Task: Reply to email with the signature Benjamin Adams with the subject Reminder for a promotion from softage.10@softage.net with the message I would like to request a status update on the pending tasks. with BCC to softage.1@softage.net with an attached document Newsletter.docx
Action: Mouse moved to (1003, 409)
Screenshot: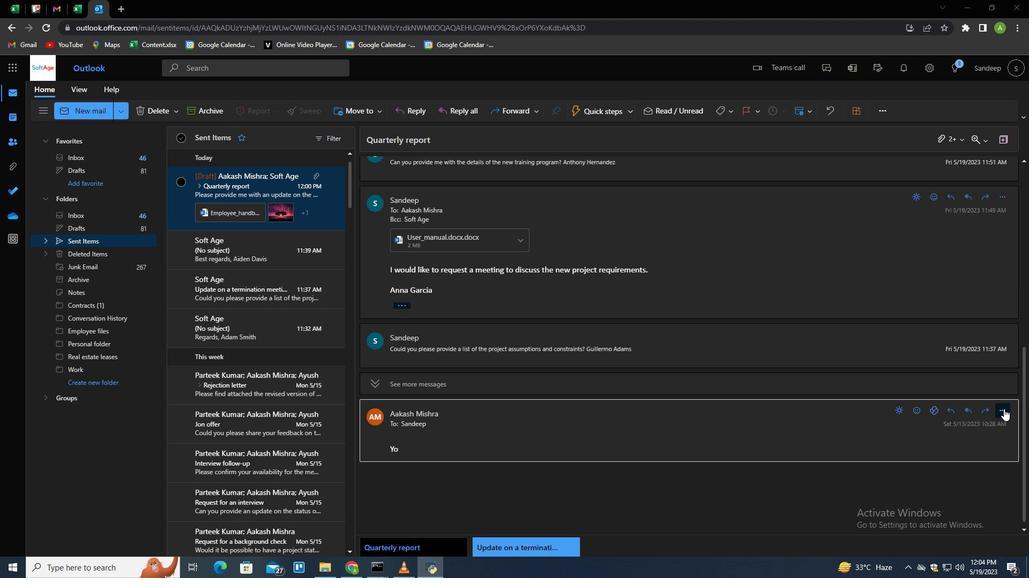
Action: Mouse pressed left at (1003, 409)
Screenshot: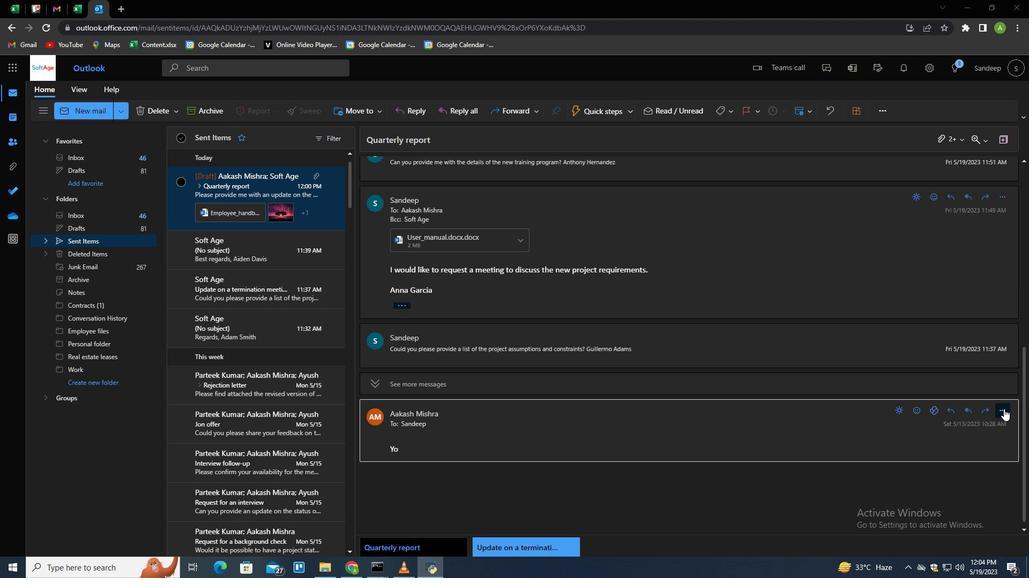 
Action: Mouse moved to (915, 216)
Screenshot: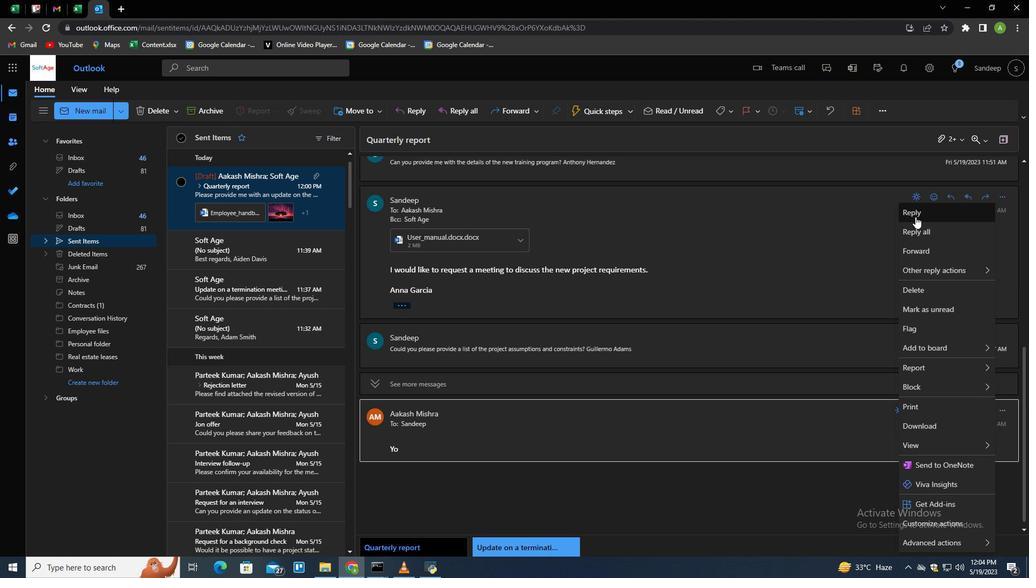 
Action: Mouse pressed left at (915, 216)
Screenshot: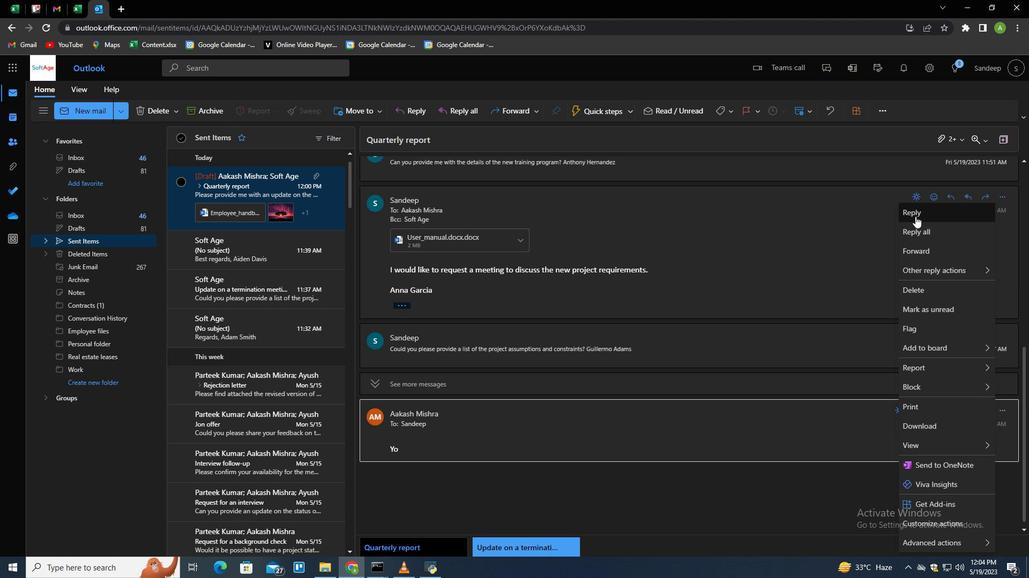 
Action: Mouse moved to (619, 389)
Screenshot: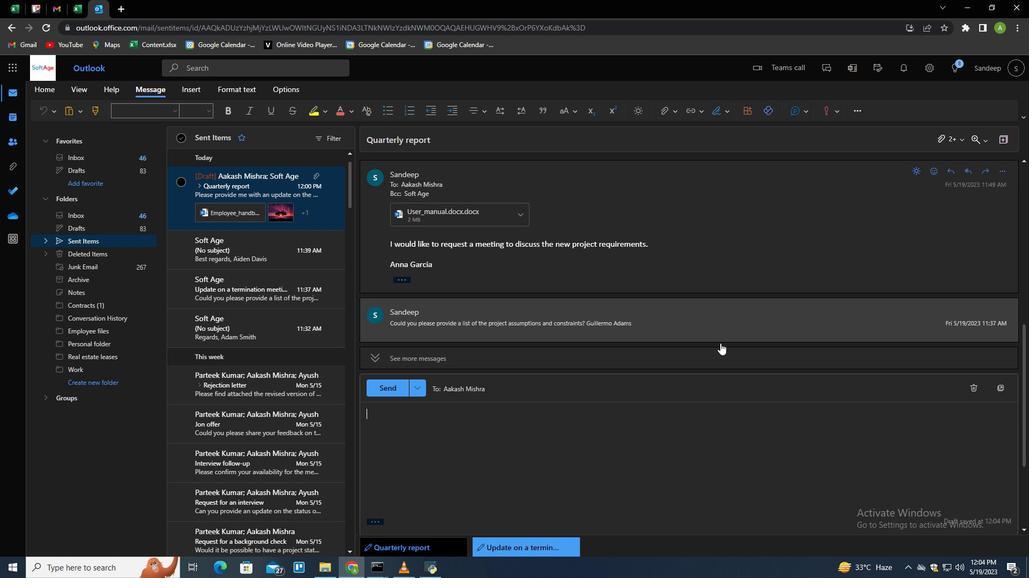 
Action: Mouse scrolled (619, 389) with delta (0, 0)
Screenshot: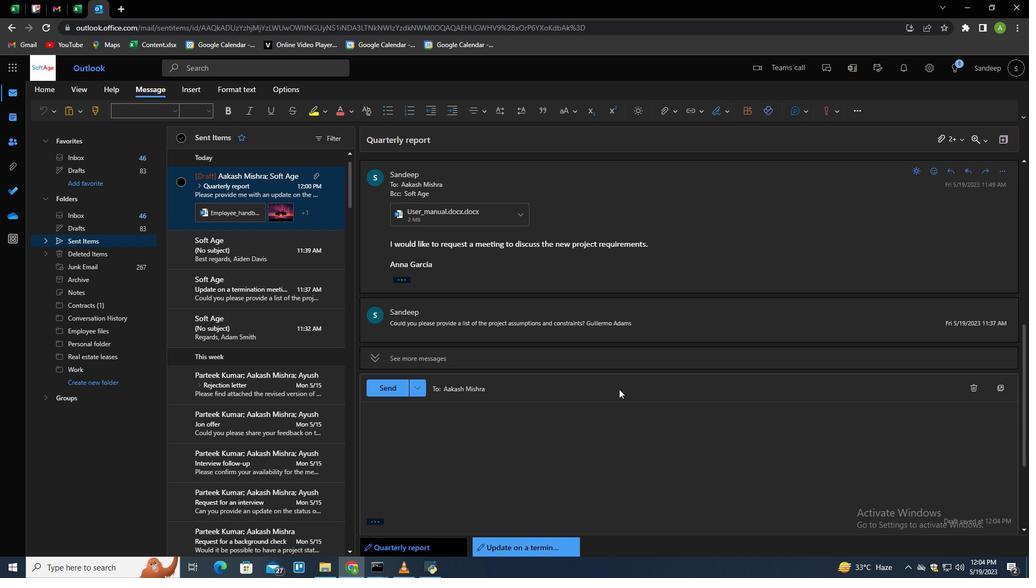 
Action: Mouse scrolled (619, 389) with delta (0, 0)
Screenshot: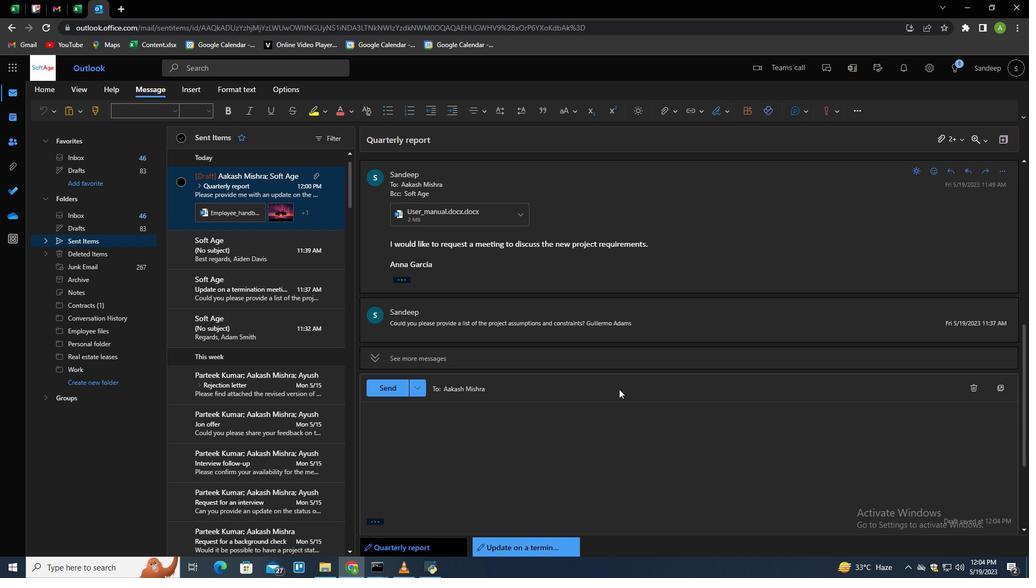 
Action: Mouse scrolled (619, 389) with delta (0, 0)
Screenshot: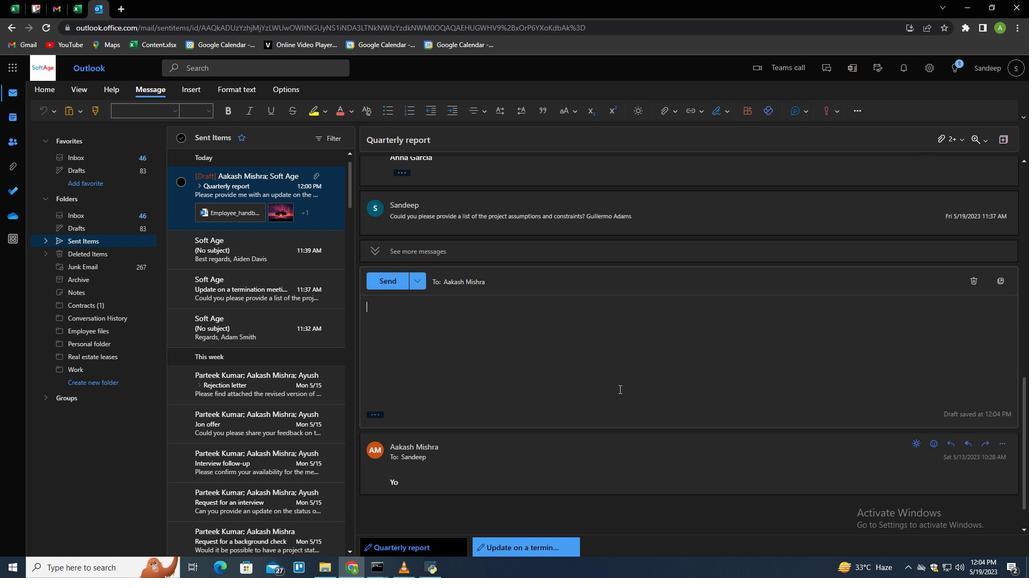 
Action: Mouse scrolled (619, 389) with delta (0, 0)
Screenshot: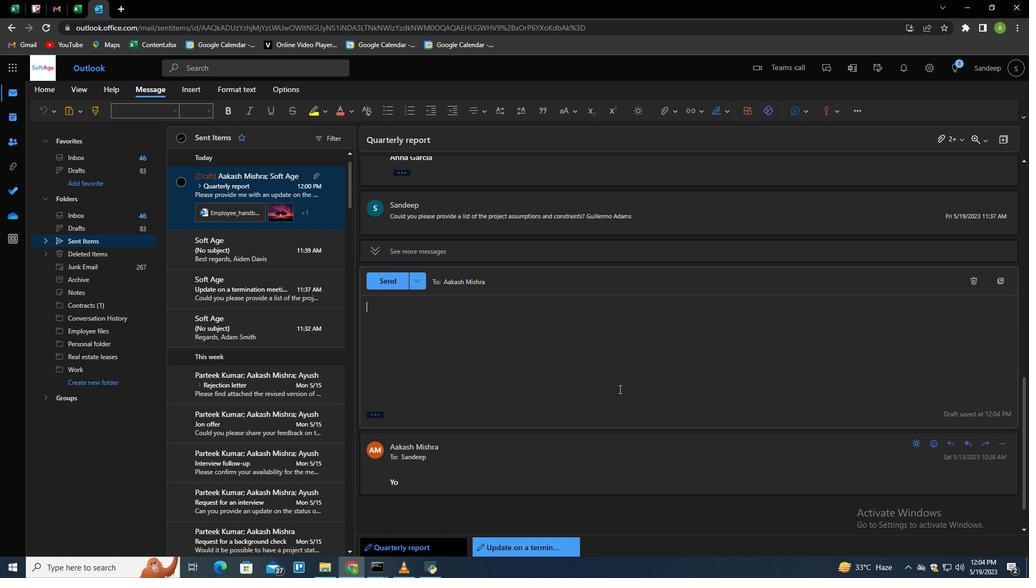 
Action: Mouse moved to (375, 382)
Screenshot: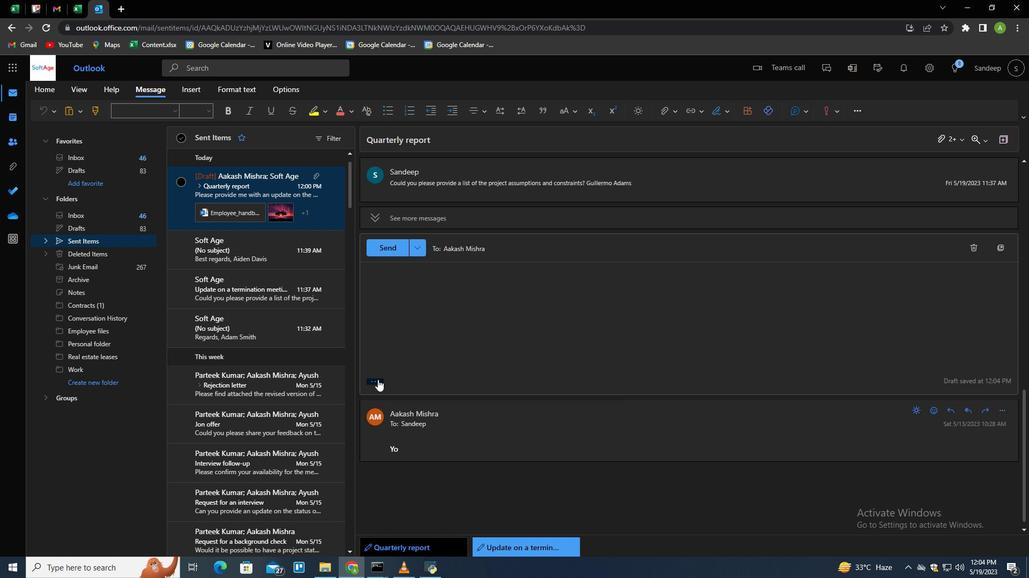 
Action: Mouse pressed left at (375, 382)
Screenshot: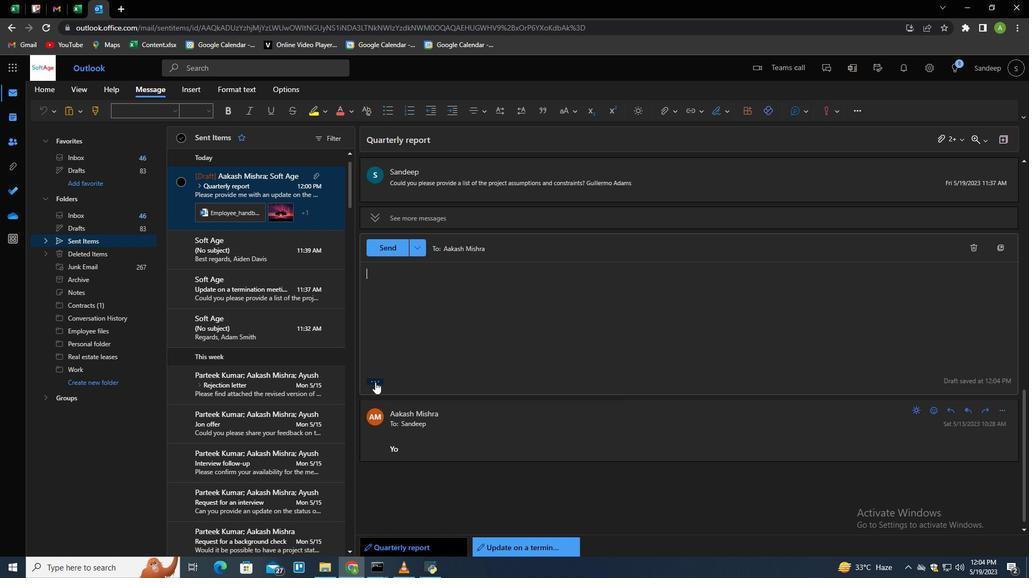 
Action: Mouse moved to (724, 115)
Screenshot: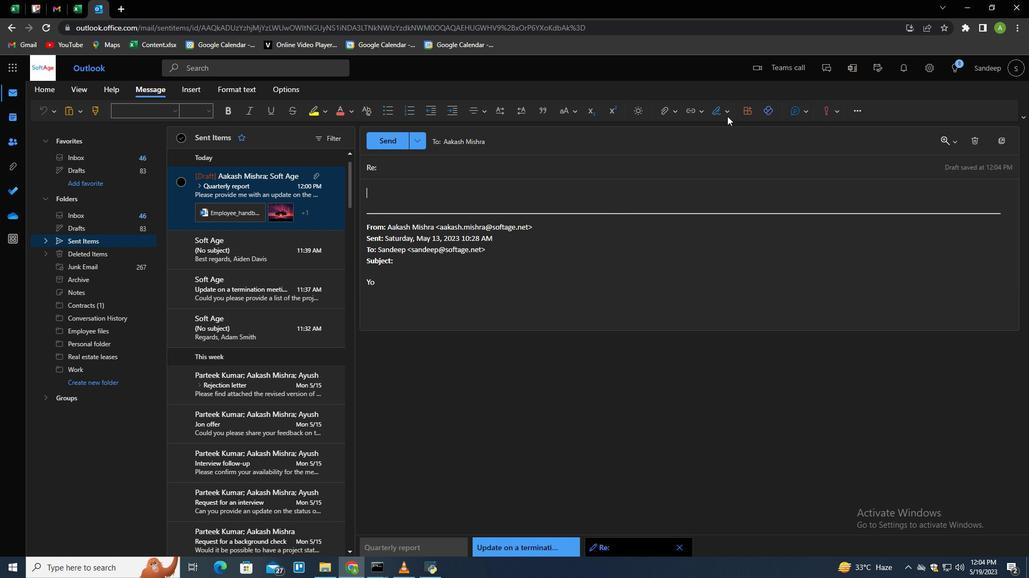 
Action: Mouse pressed left at (724, 115)
Screenshot: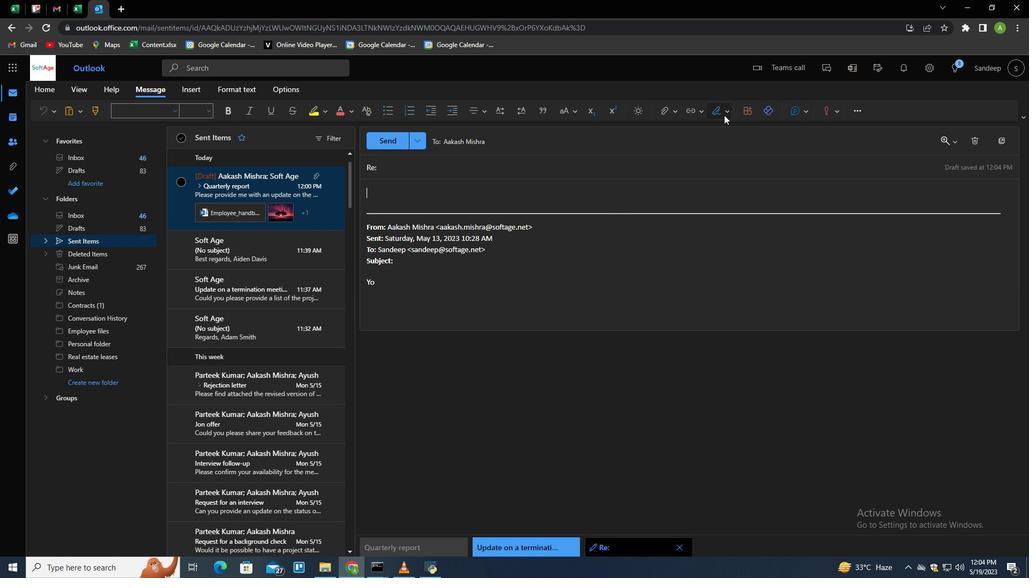 
Action: Mouse moved to (710, 149)
Screenshot: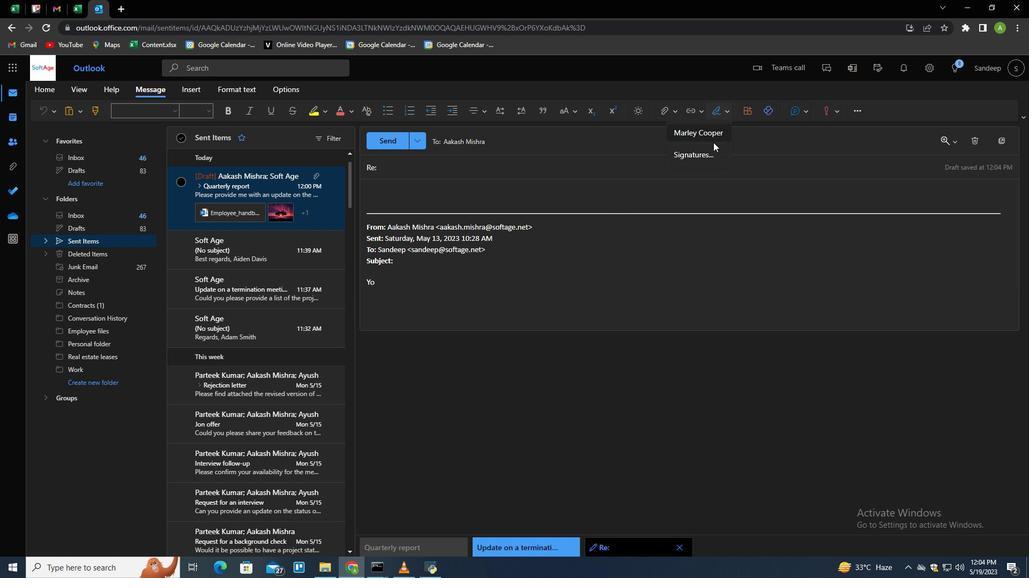 
Action: Mouse pressed left at (710, 149)
Screenshot: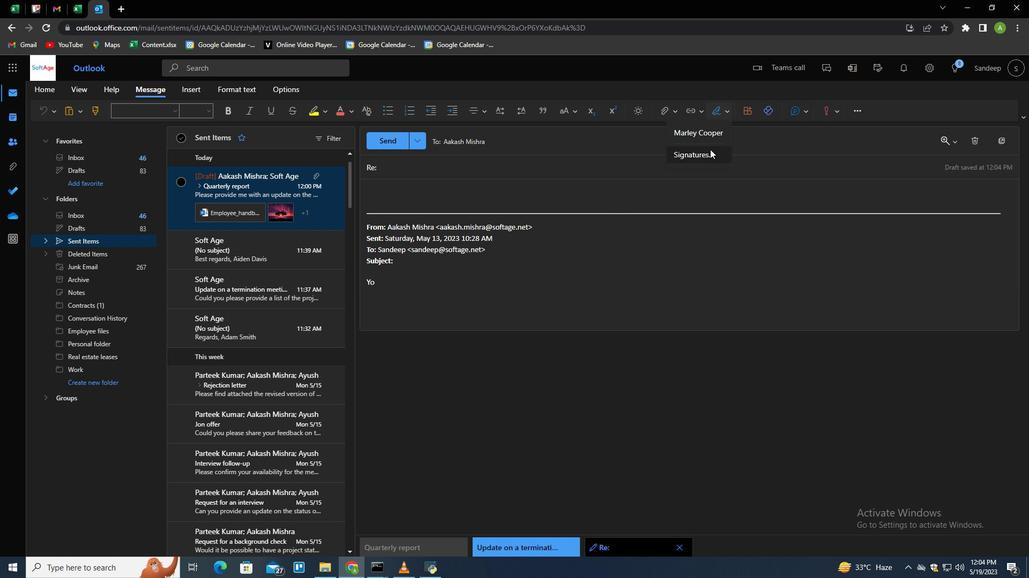 
Action: Mouse moved to (719, 193)
Screenshot: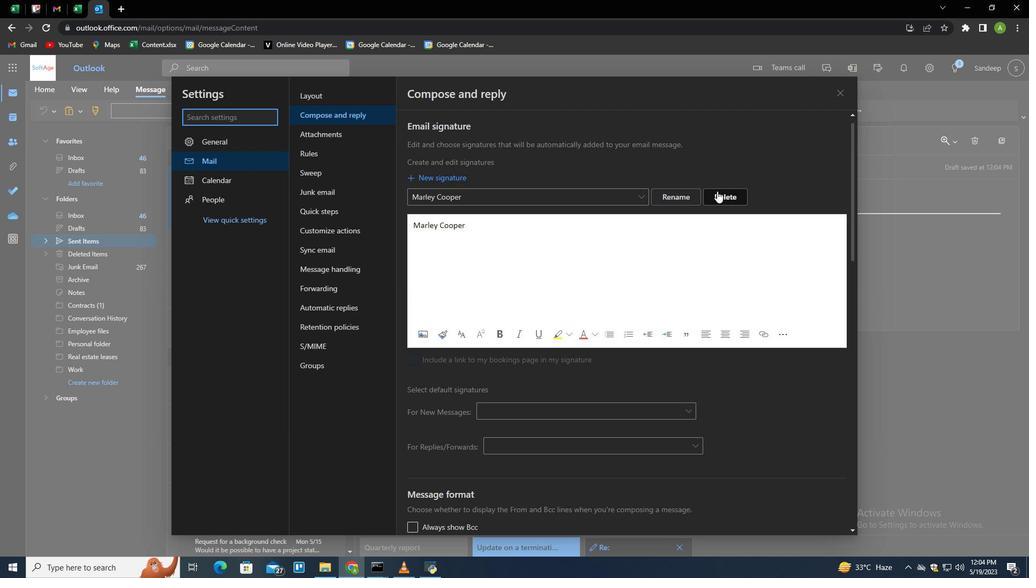 
Action: Mouse pressed left at (719, 193)
Screenshot: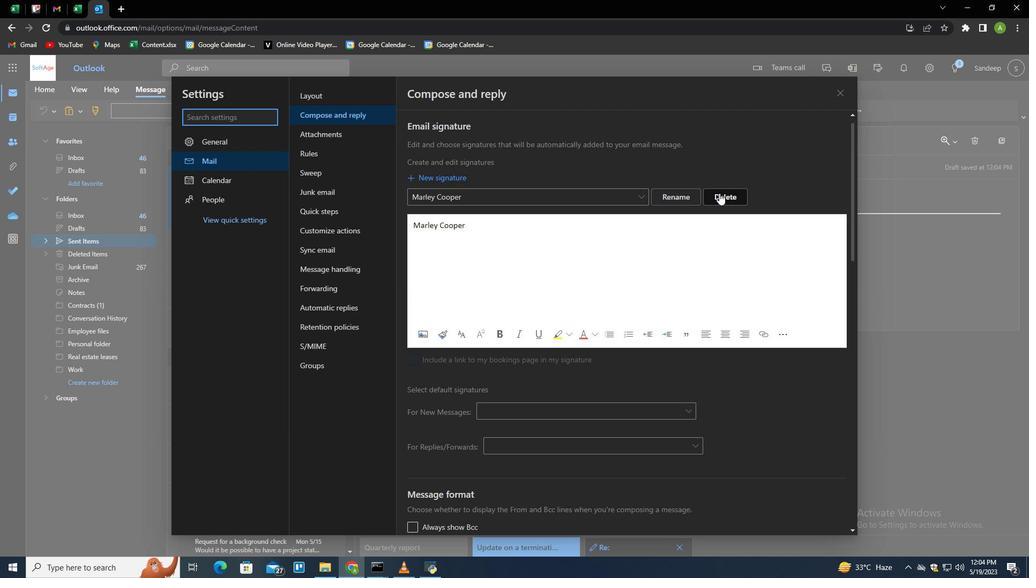 
Action: Mouse moved to (718, 194)
Screenshot: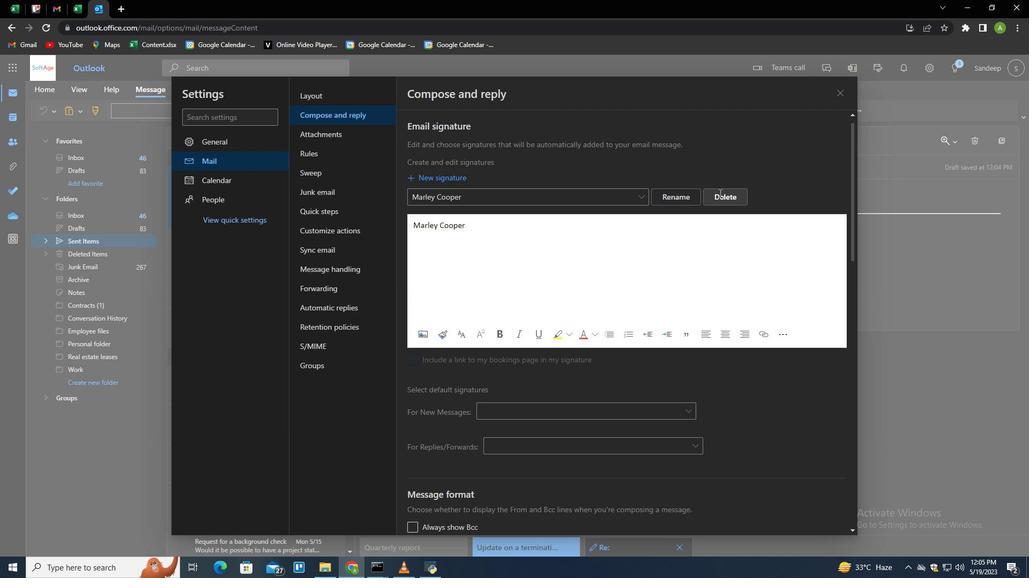 
Action: Mouse pressed left at (718, 194)
Screenshot: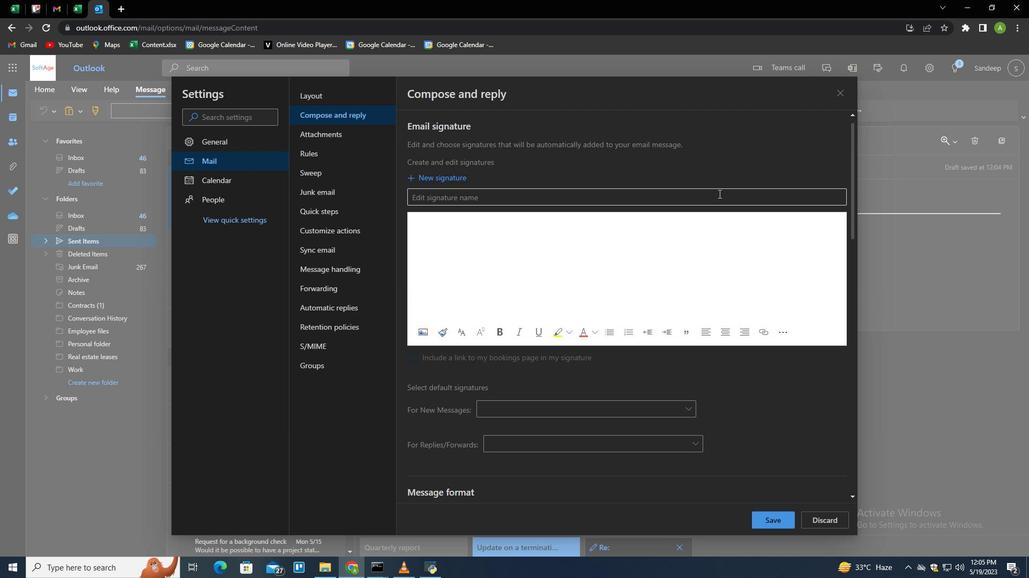 
Action: Key pressed <Key.shift>Beng<Key.backspace>jamin<Key.space><Key.shift>Adams<Key.tab><Key.shift>Benjamin<Key.space><Key.shift>Adams
Screenshot: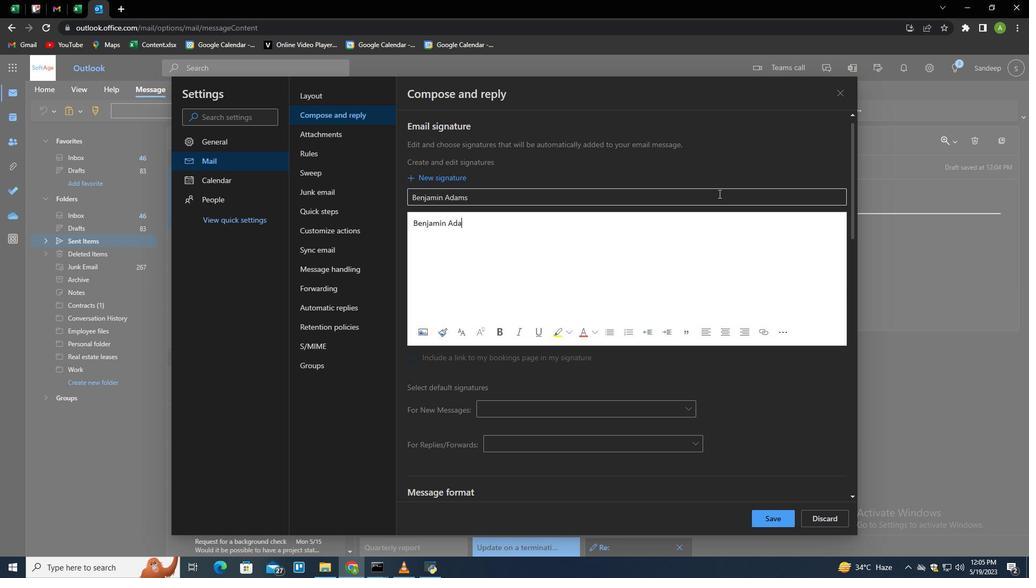 
Action: Mouse moved to (770, 511)
Screenshot: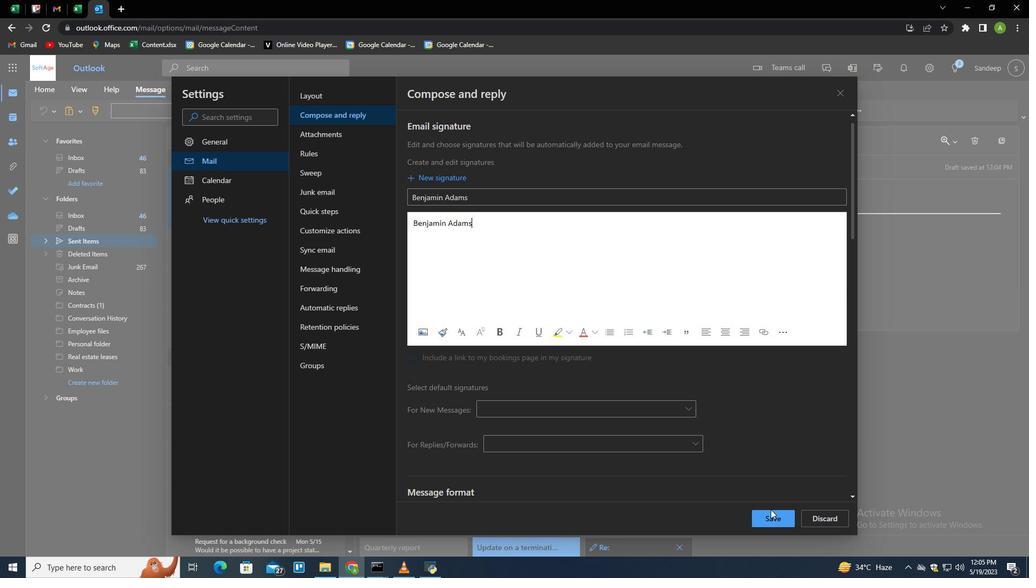 
Action: Mouse pressed left at (770, 511)
Screenshot: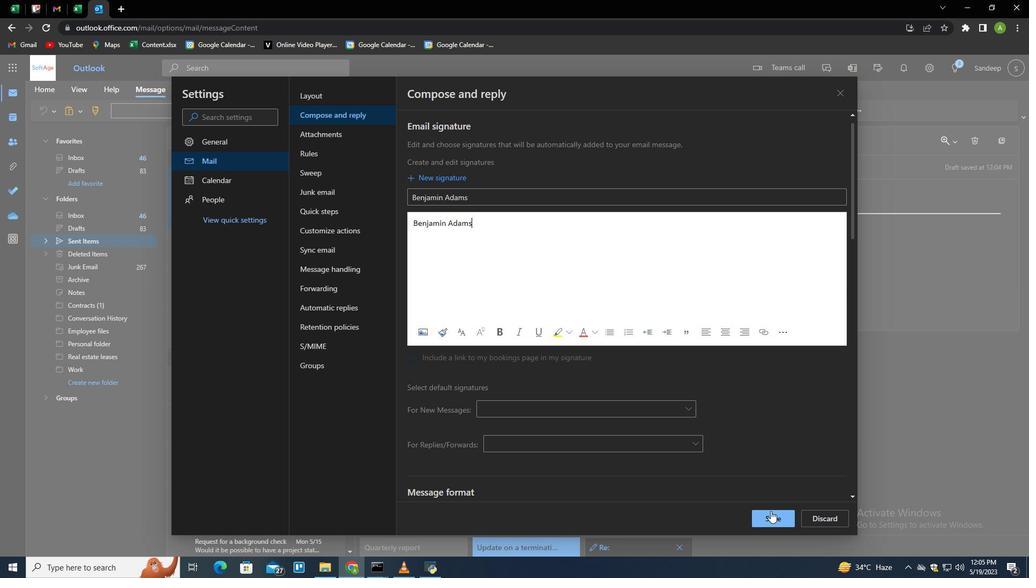 
Action: Mouse moved to (911, 321)
Screenshot: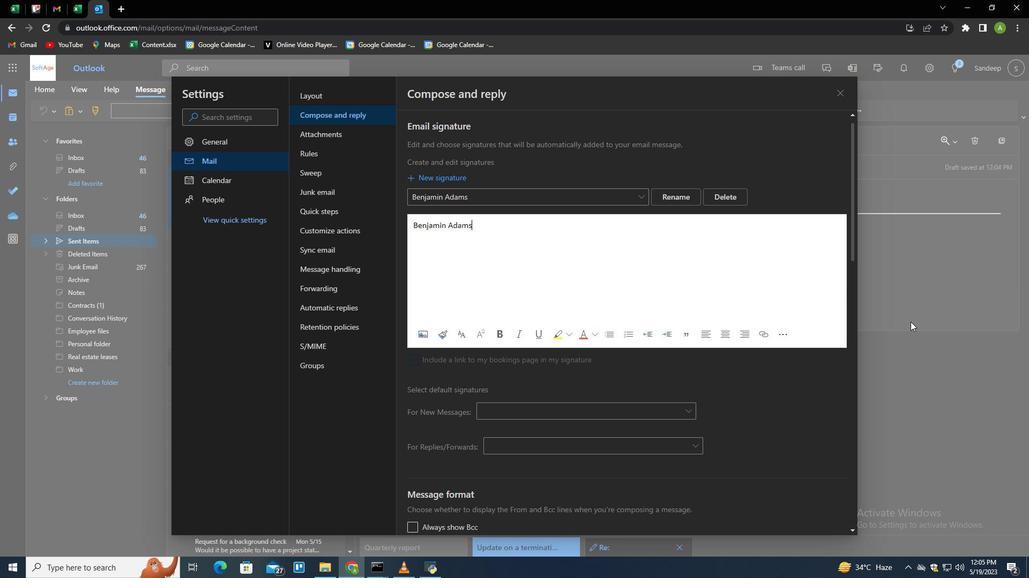 
Action: Mouse pressed left at (911, 321)
Screenshot: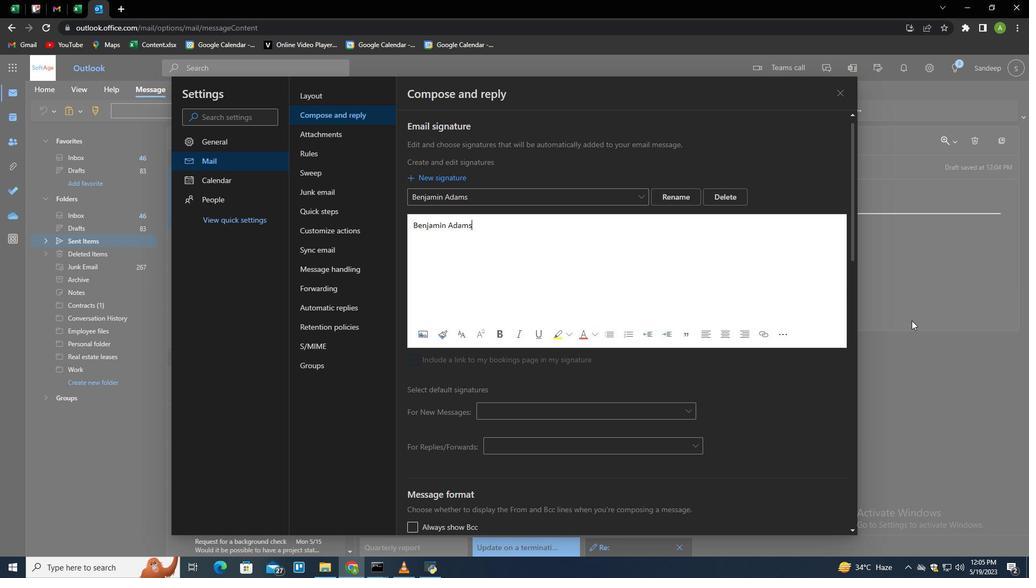 
Action: Mouse moved to (669, 116)
Screenshot: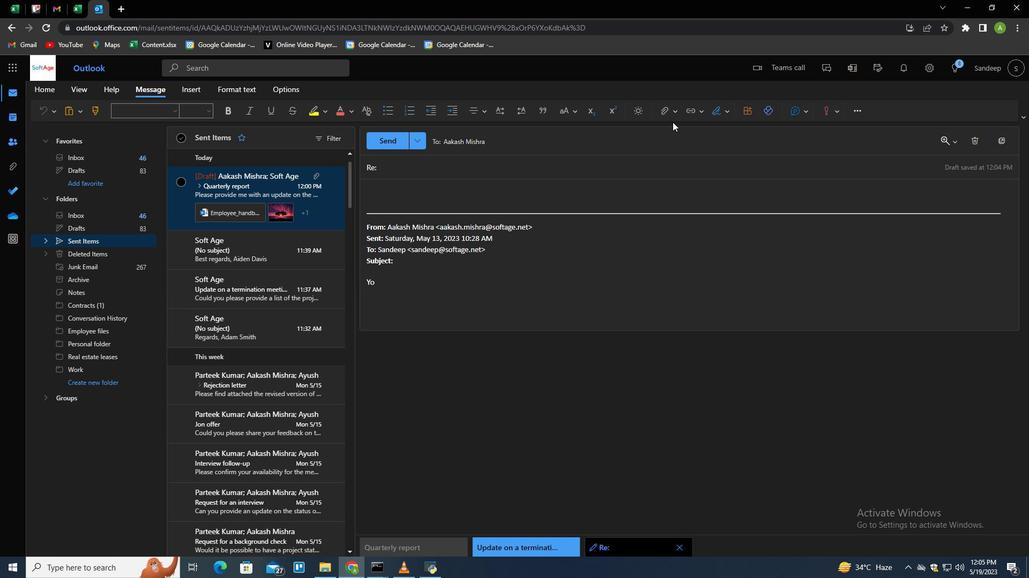 
Action: Mouse pressed left at (669, 116)
Screenshot: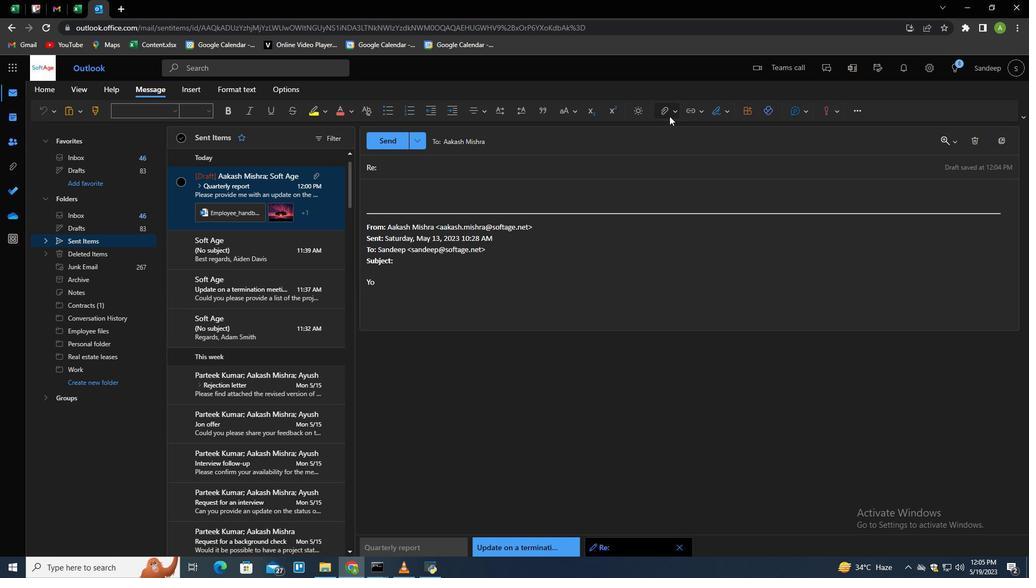 
Action: Mouse moved to (716, 112)
Screenshot: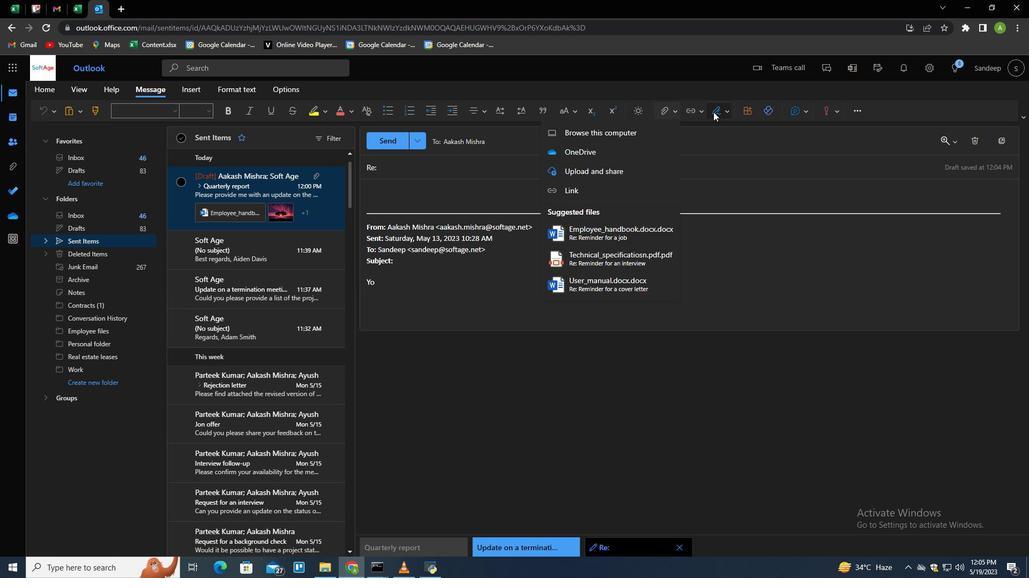 
Action: Mouse pressed left at (716, 112)
Screenshot: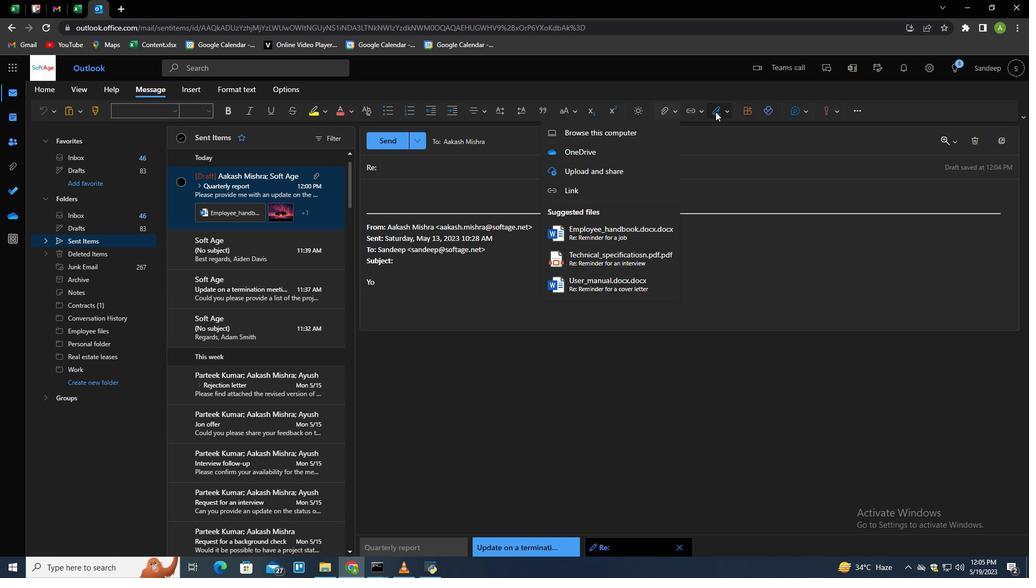 
Action: Mouse moved to (697, 132)
Screenshot: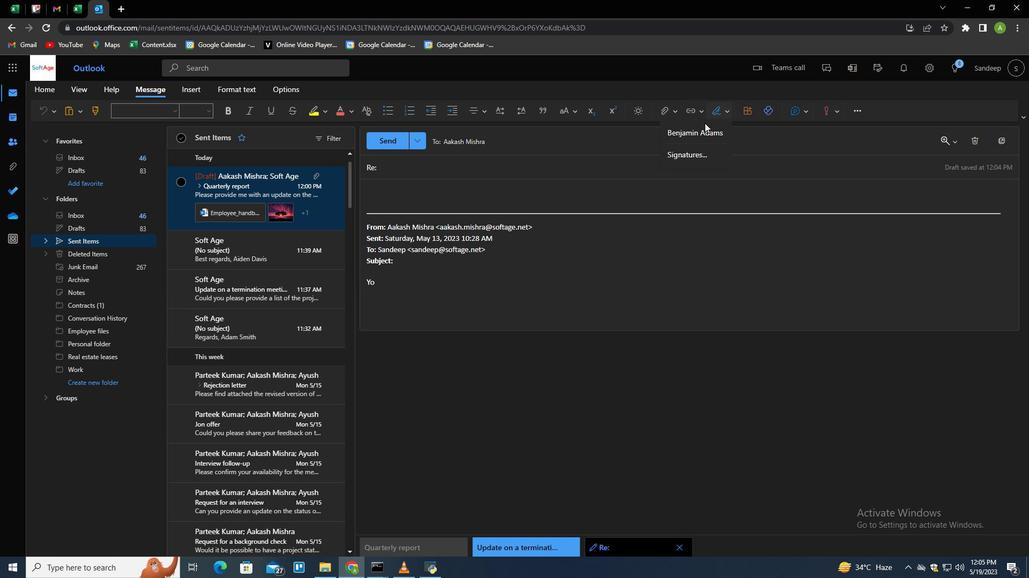 
Action: Mouse pressed left at (697, 132)
Screenshot: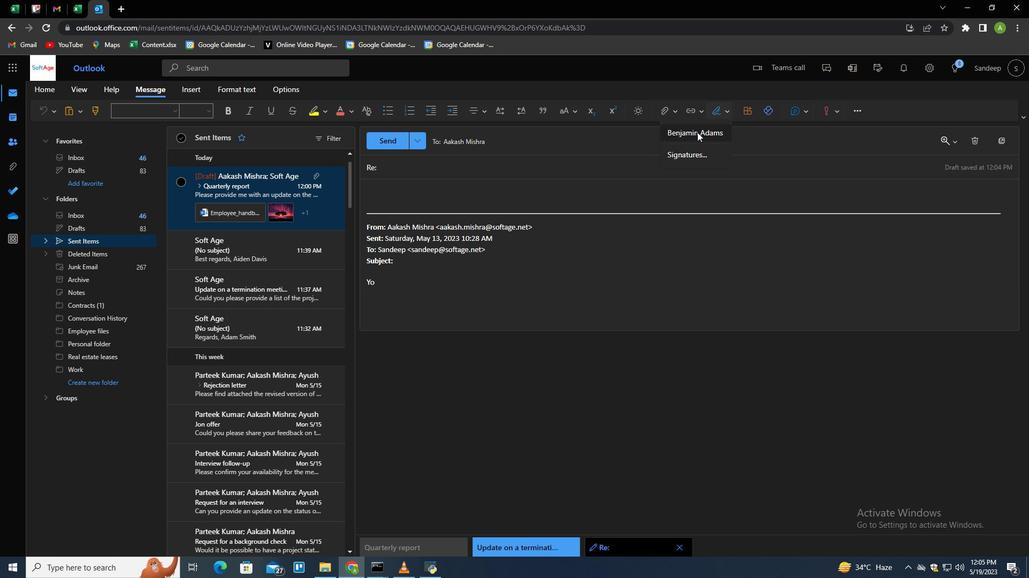 
Action: Mouse moved to (457, 167)
Screenshot: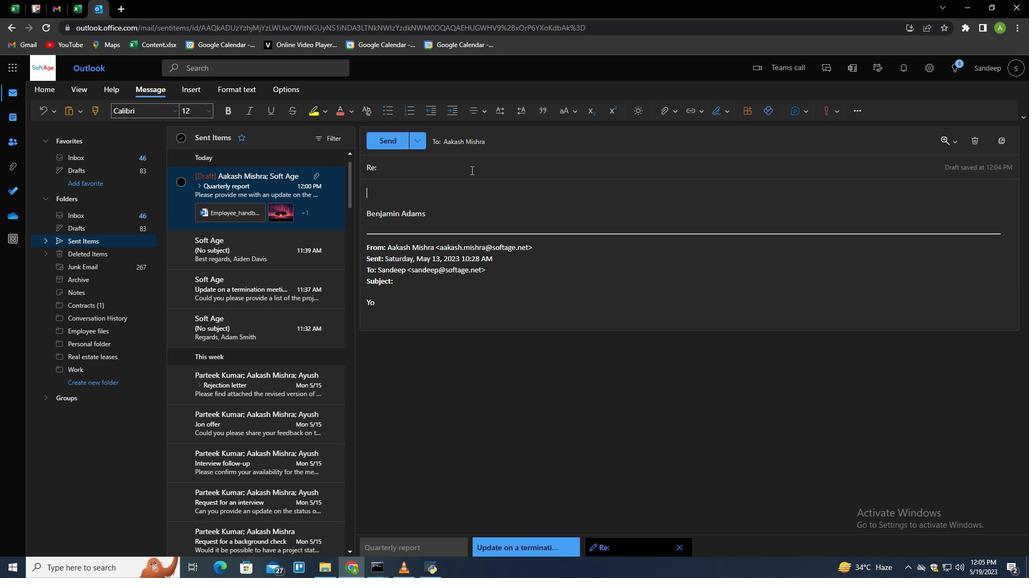 
Action: Mouse pressed left at (457, 167)
Screenshot: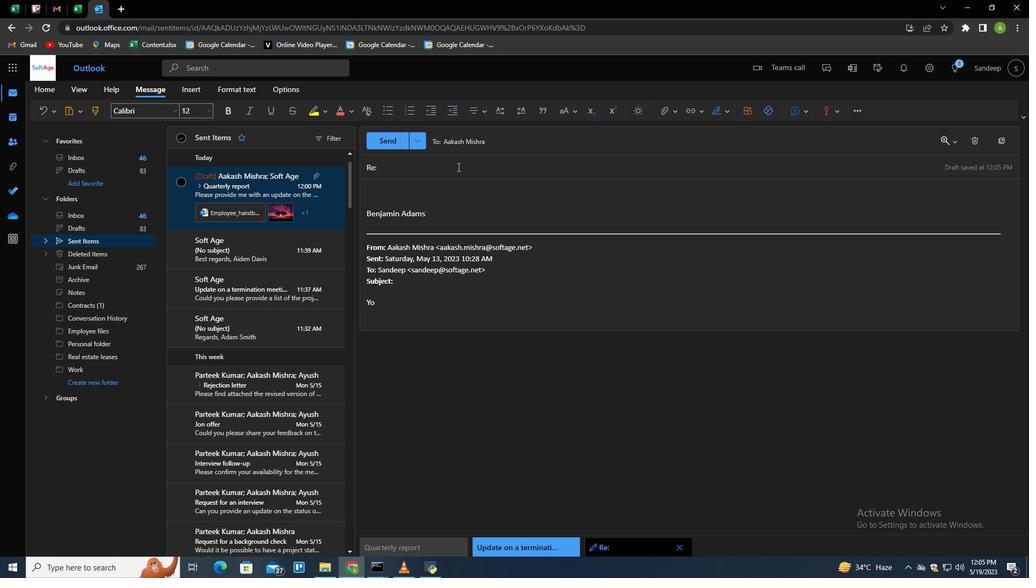 
Action: Key pressed <Key.shift>Reminder<Key.space>for<Key.space>a<Key.space>promotion<Key.space><Key.tab><Key.shift>I<Key.space>would<Key.space>like<Key.space>to<Key.space>request<Key.space>a<Key.space>status<Key.space>update<Key.space>on<Key.space>the<Key.space>pentis<Key.backspace>ngs.<Key.backspace><Key.backspace><Key.backspace><Key.backspace><Key.backspace><Key.backspace>ding<Key.space>ts<Key.backspace>asks.
Screenshot: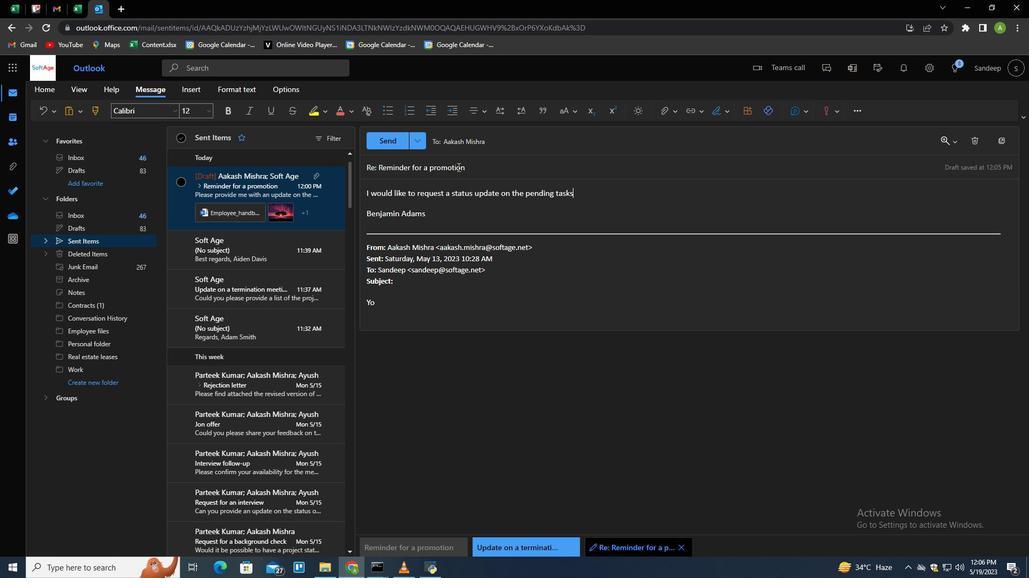 
Action: Mouse moved to (607, 147)
Screenshot: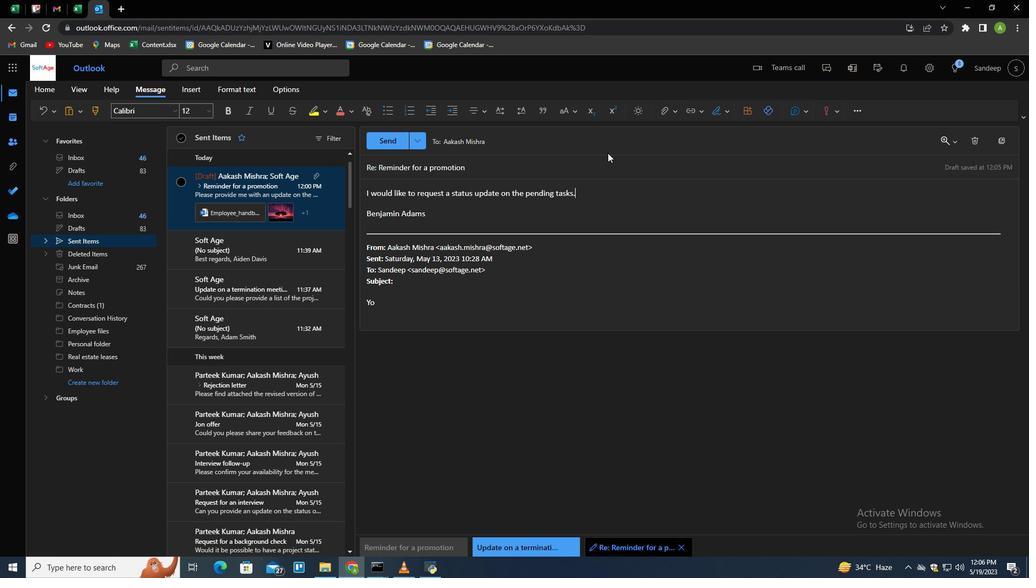 
Action: Mouse pressed left at (607, 147)
Screenshot: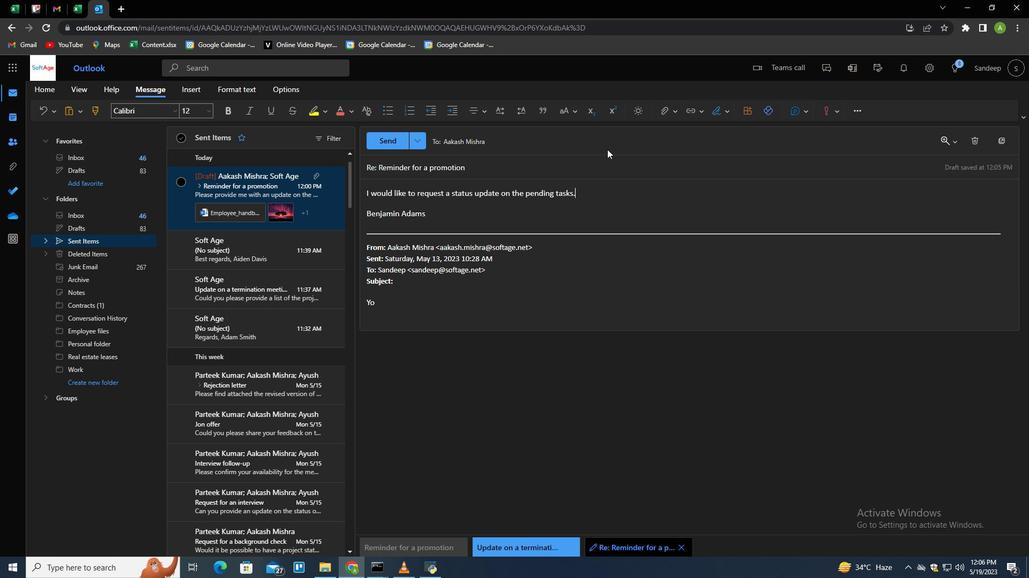
Action: Mouse moved to (1011, 168)
Screenshot: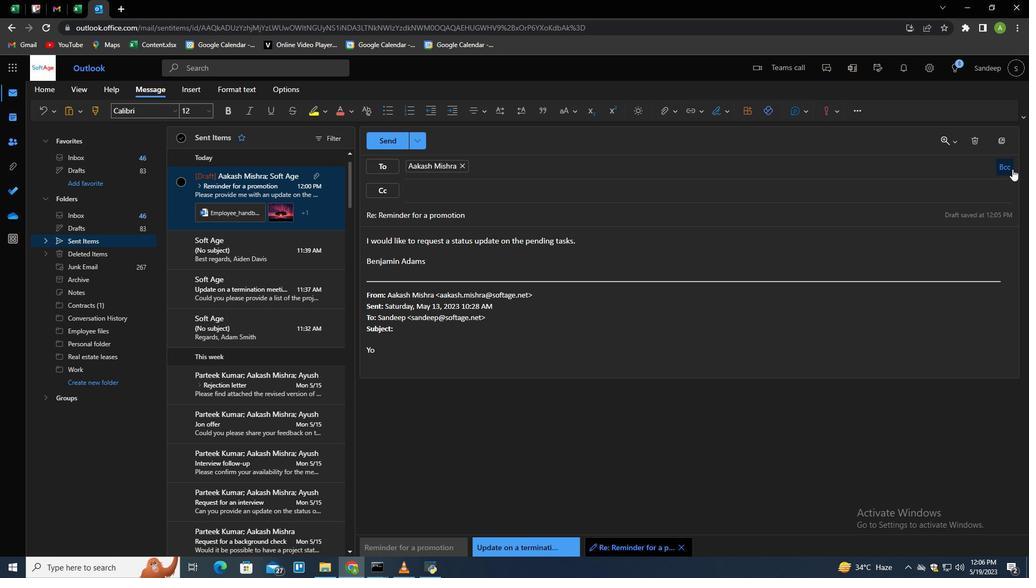 
Action: Mouse pressed left at (1011, 168)
Screenshot: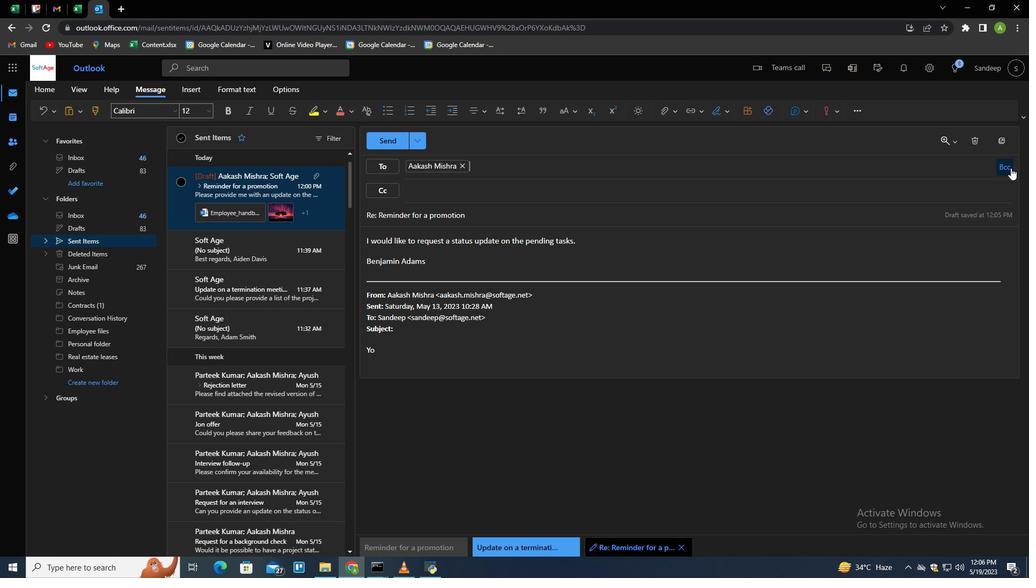 
Action: Mouse moved to (993, 190)
Screenshot: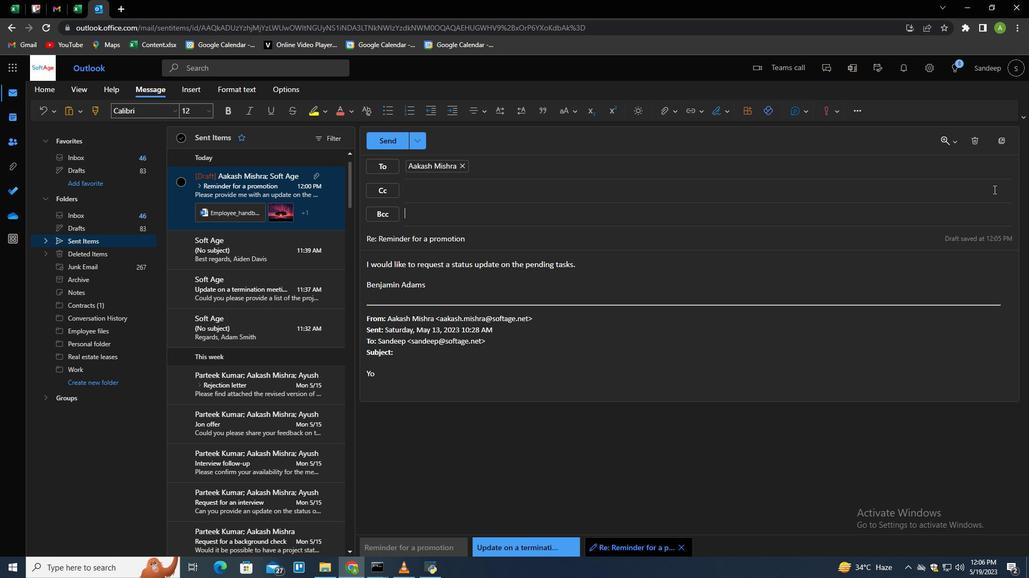 
Action: Mouse pressed left at (993, 190)
Screenshot: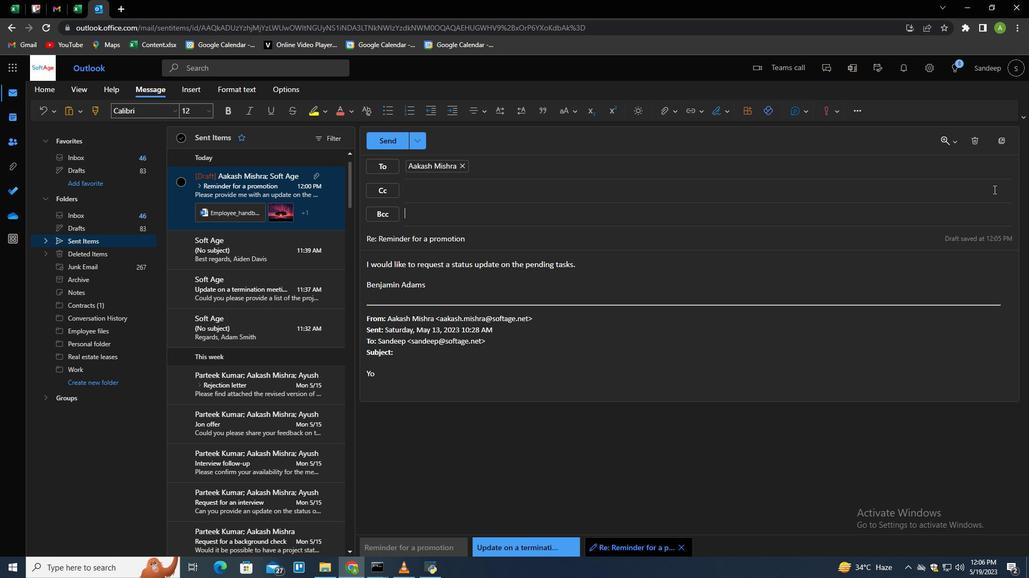 
Action: Mouse moved to (993, 201)
Screenshot: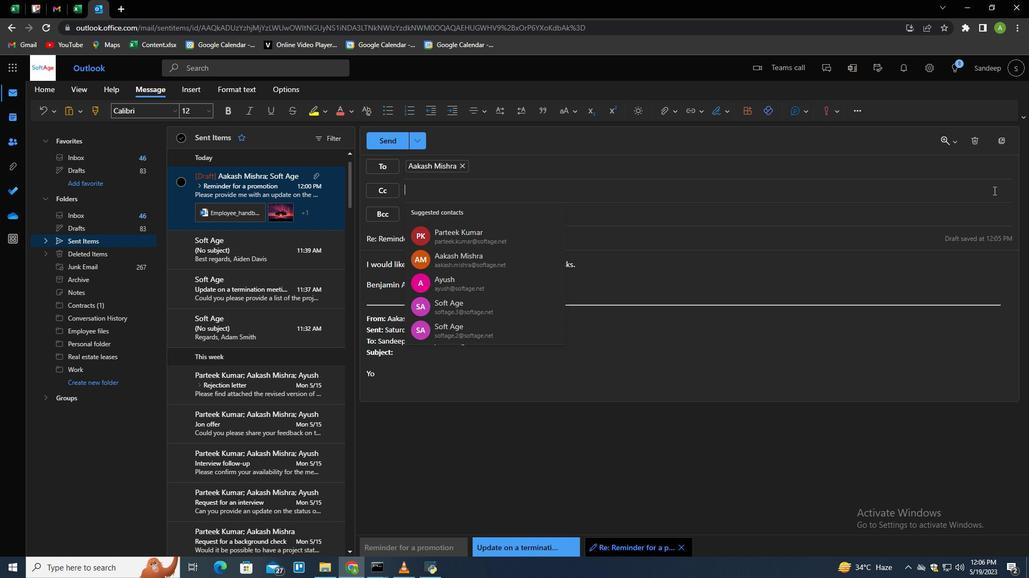 
Action: Mouse pressed left at (993, 201)
Screenshot: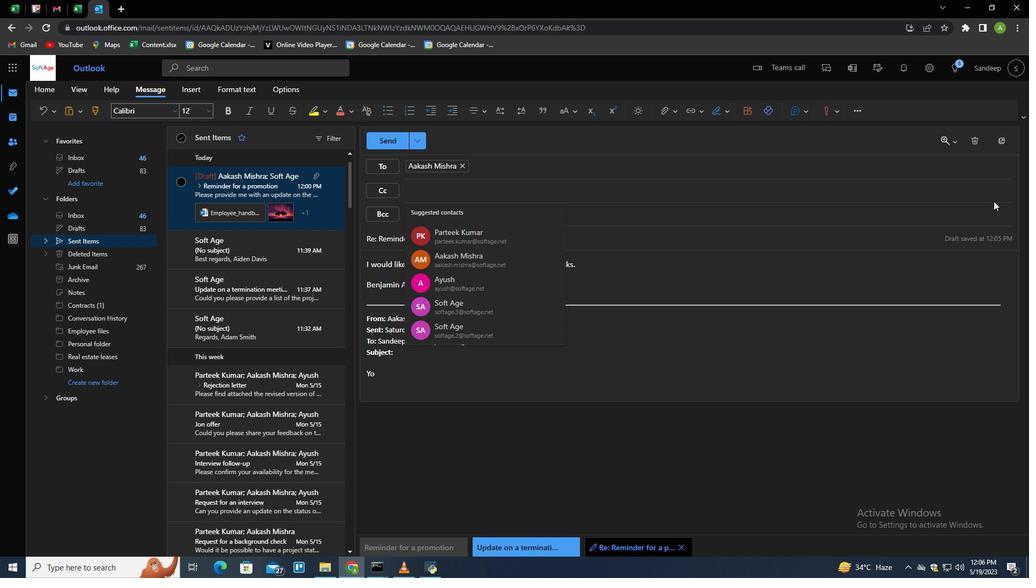 
Action: Mouse moved to (997, 209)
Screenshot: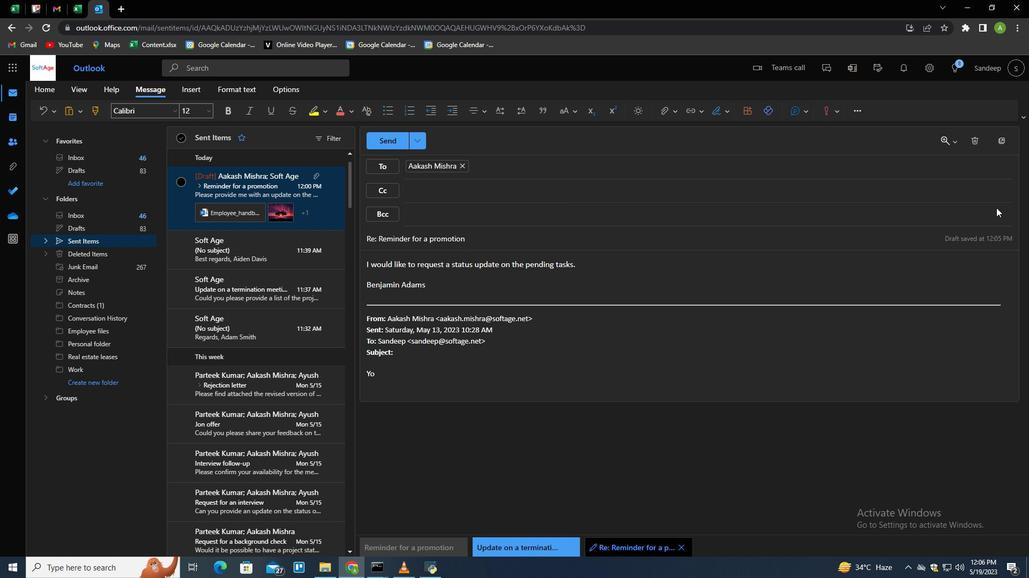 
Action: Mouse pressed left at (997, 209)
Screenshot: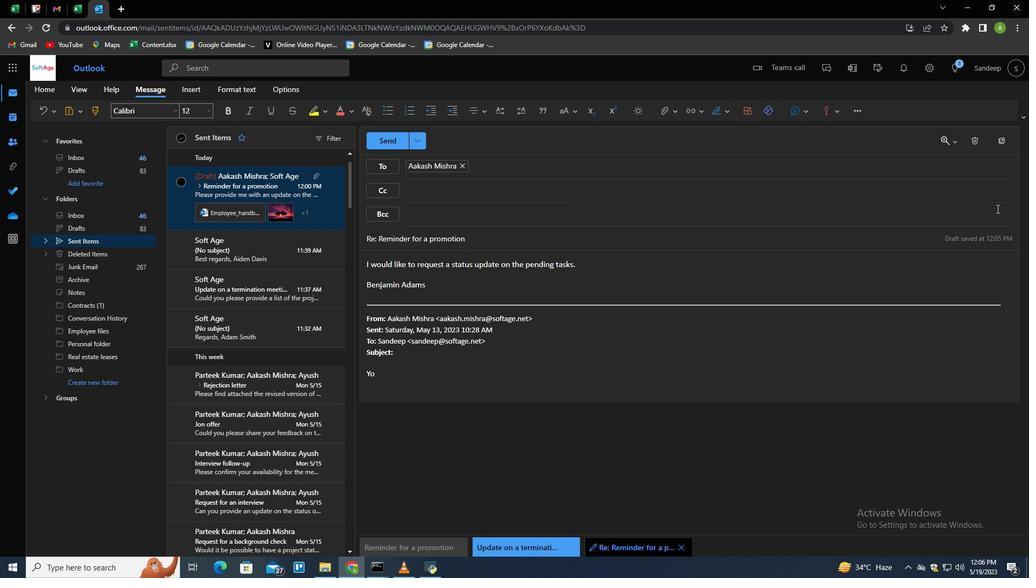 
Action: Key pressed softage.1<Key.shift>@softage.net<Key.enter>
Screenshot: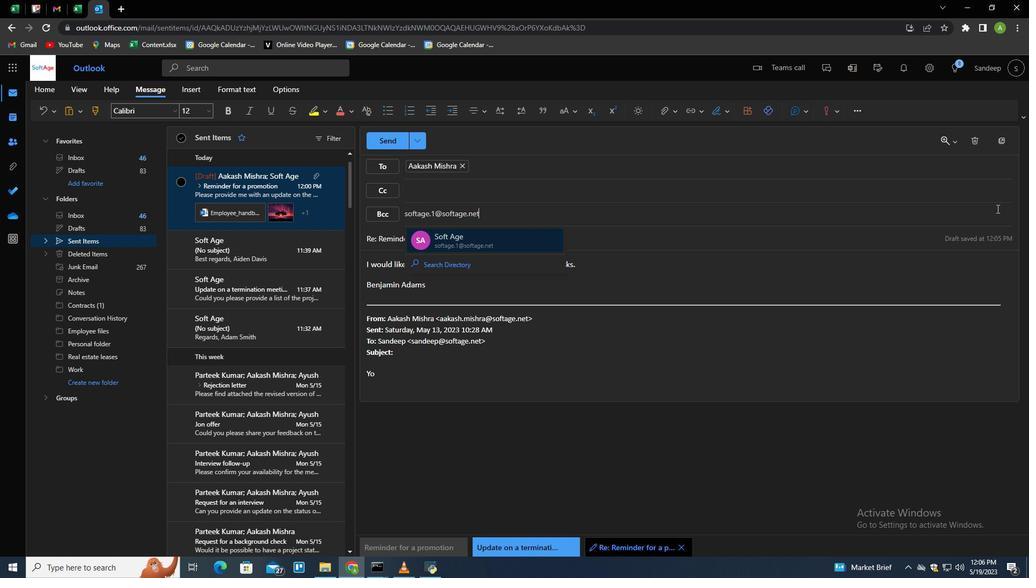 
Action: Mouse moved to (674, 110)
Screenshot: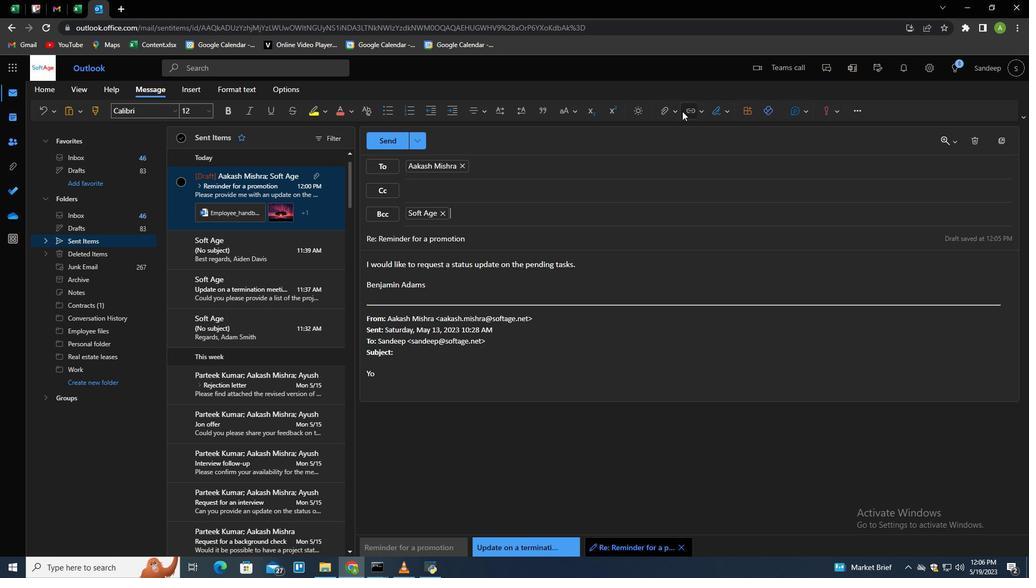 
Action: Mouse pressed left at (674, 110)
Screenshot: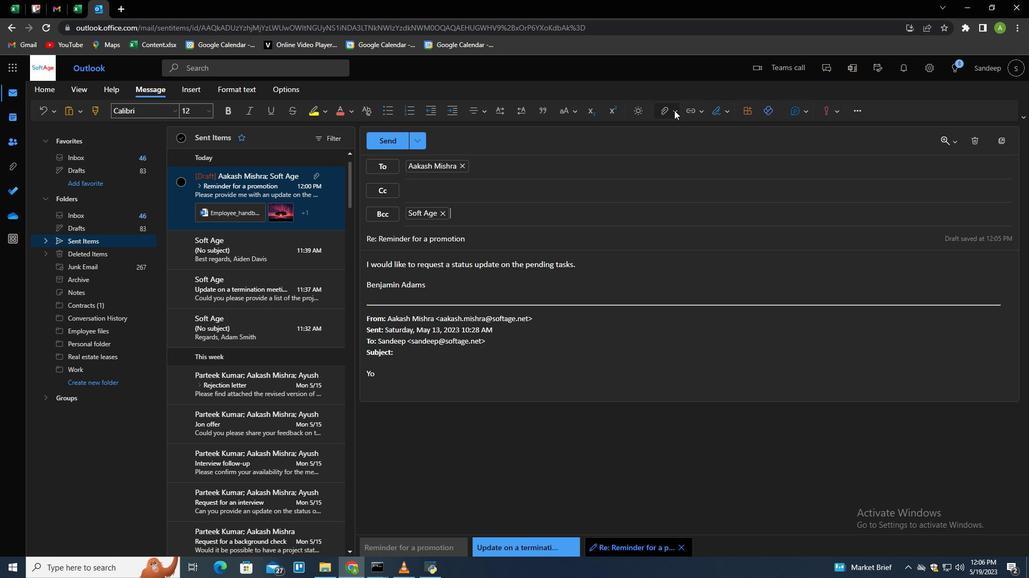 
Action: Mouse moved to (621, 132)
Screenshot: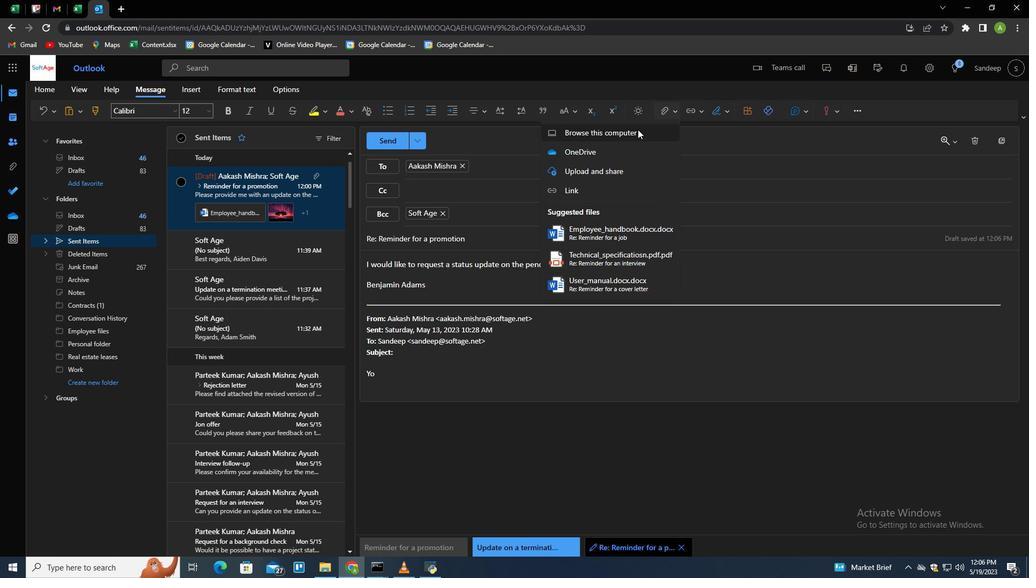 
Action: Mouse pressed left at (621, 132)
Screenshot: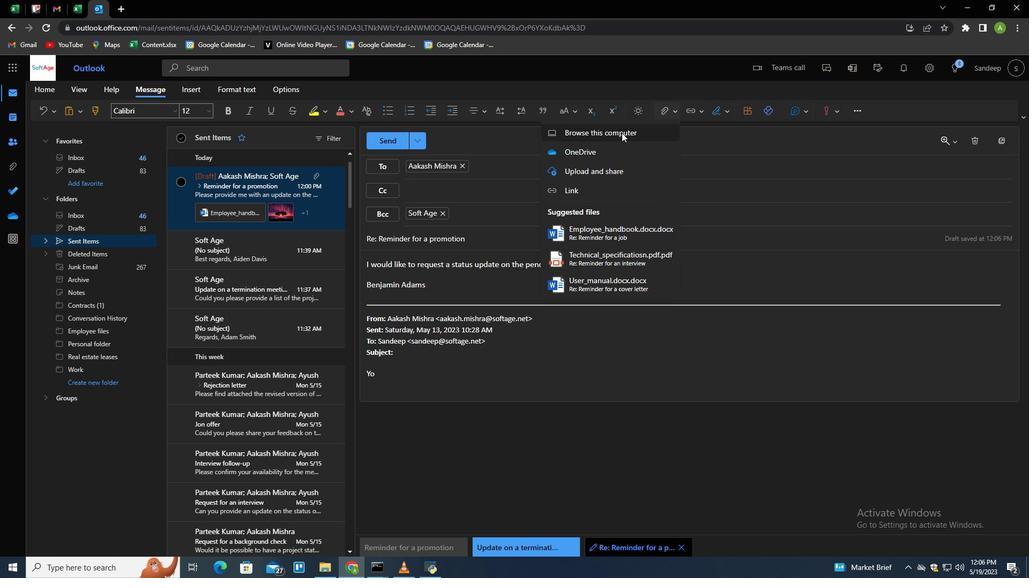 
Action: Mouse moved to (200, 135)
Screenshot: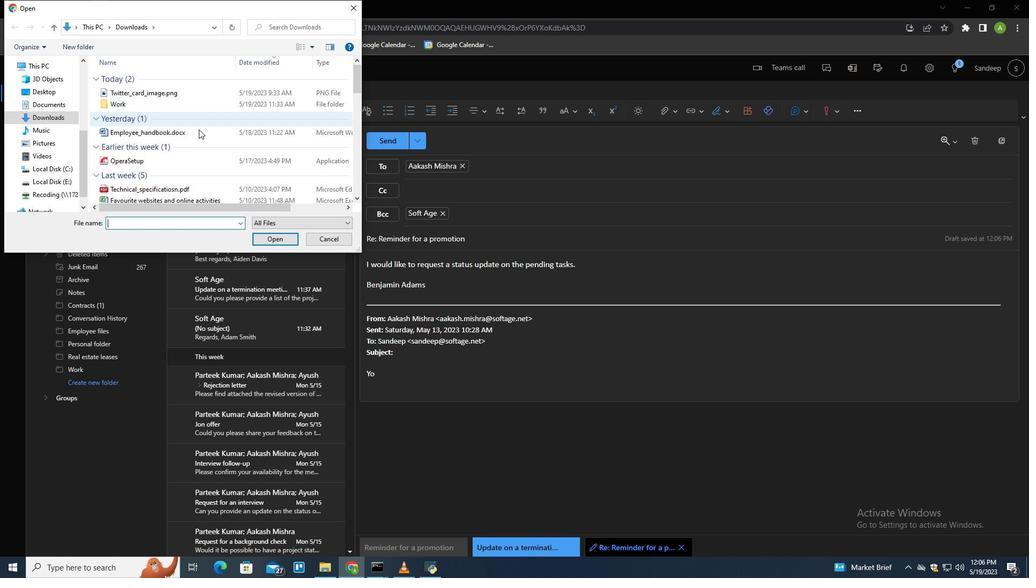 
Action: Mouse pressed left at (200, 135)
Screenshot: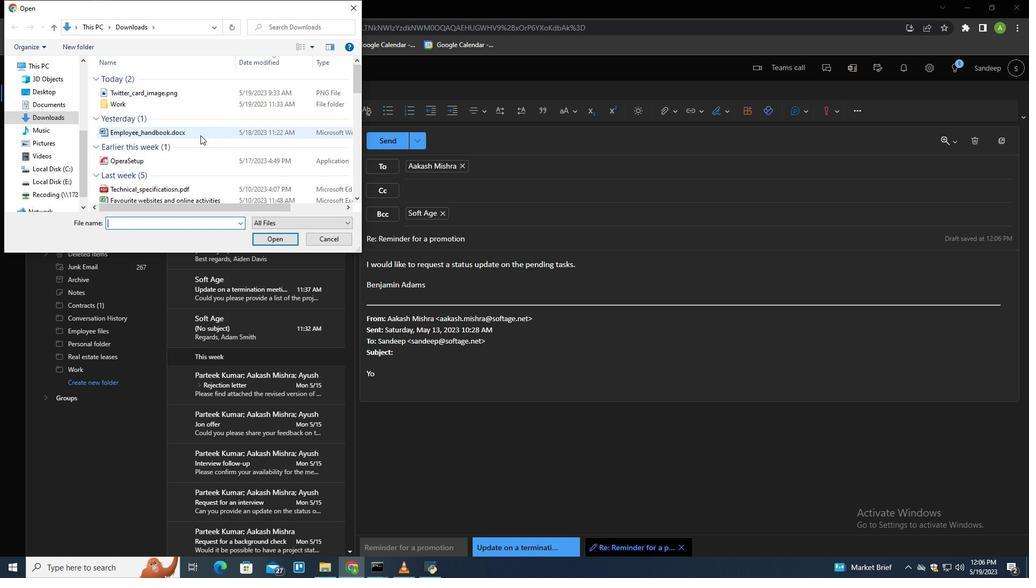 
Action: Mouse moved to (200, 135)
Screenshot: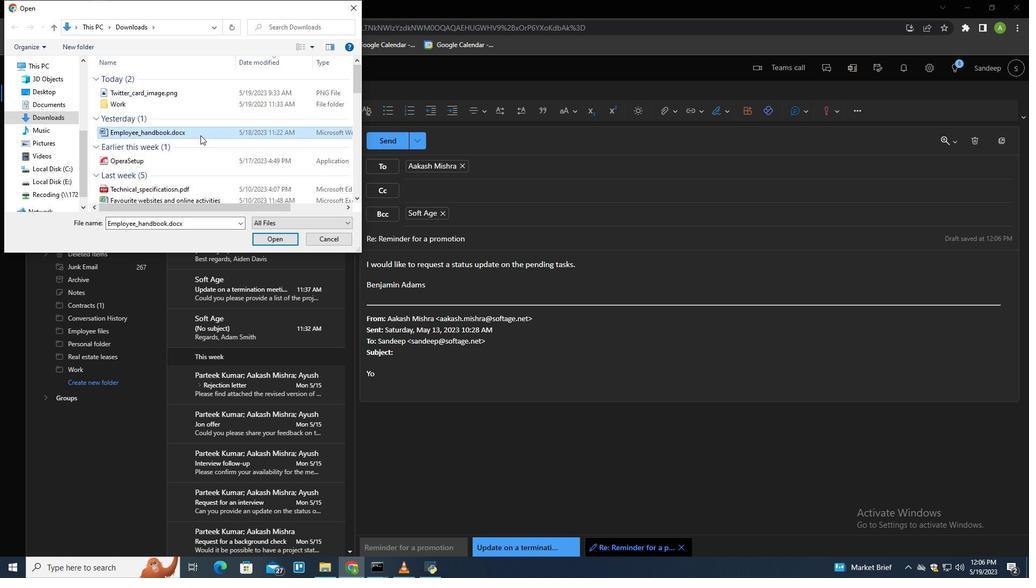 
Action: Key pressed <Key.f2><Key.shift>Newsletter.docx
Screenshot: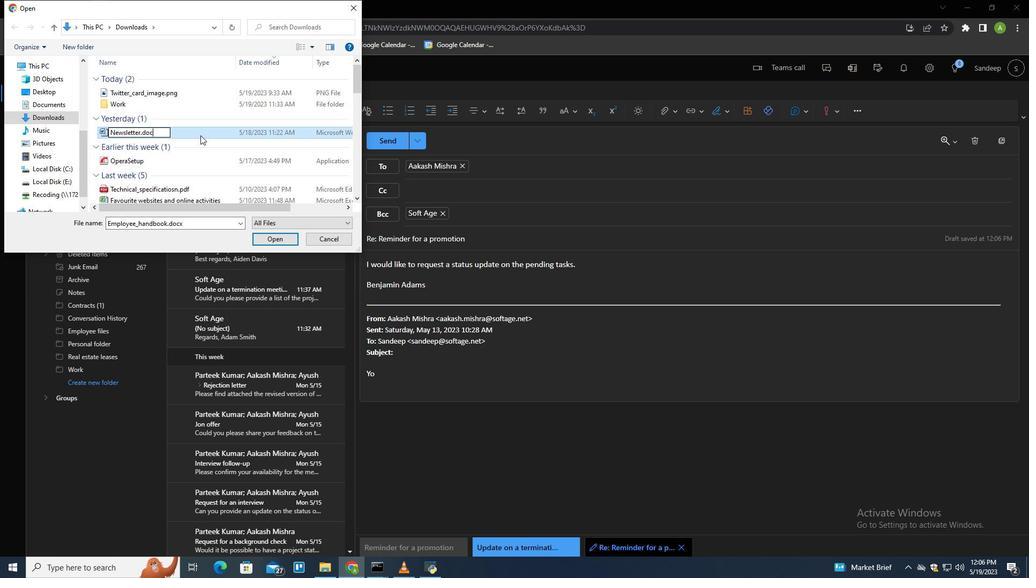 
Action: Mouse pressed left at (200, 135)
Screenshot: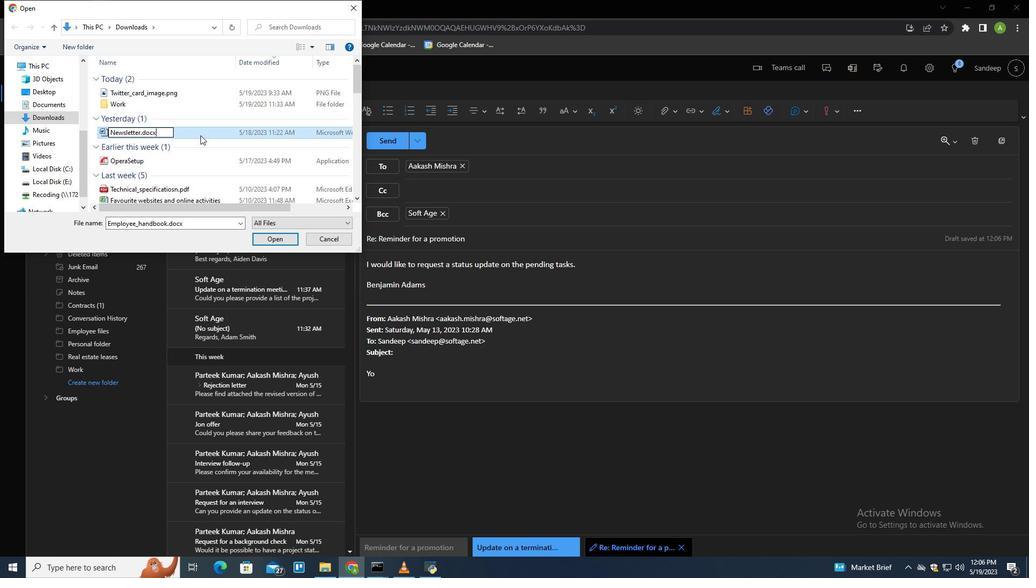 
Action: Mouse moved to (278, 241)
Screenshot: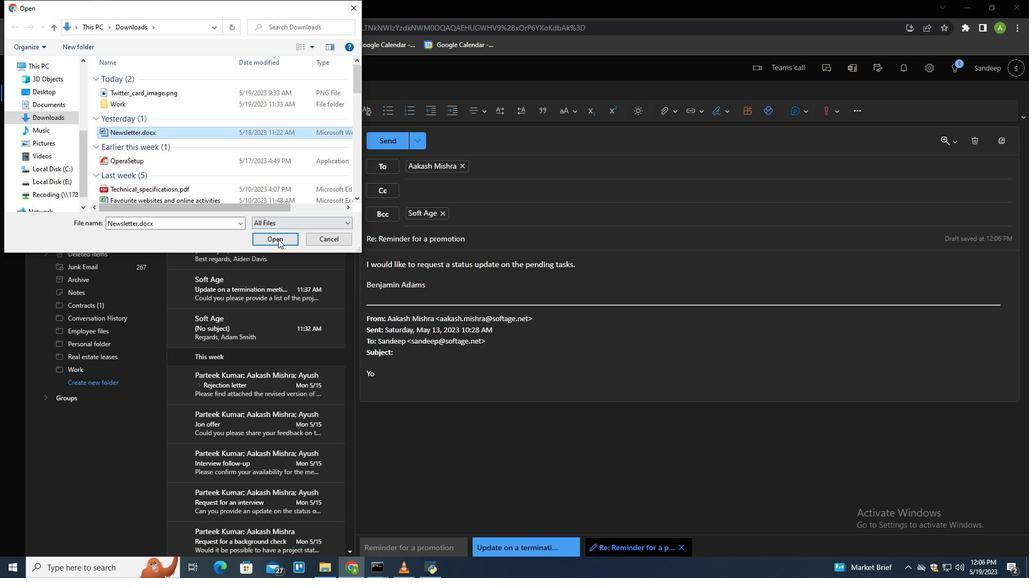 
Action: Mouse pressed left at (278, 241)
Screenshot: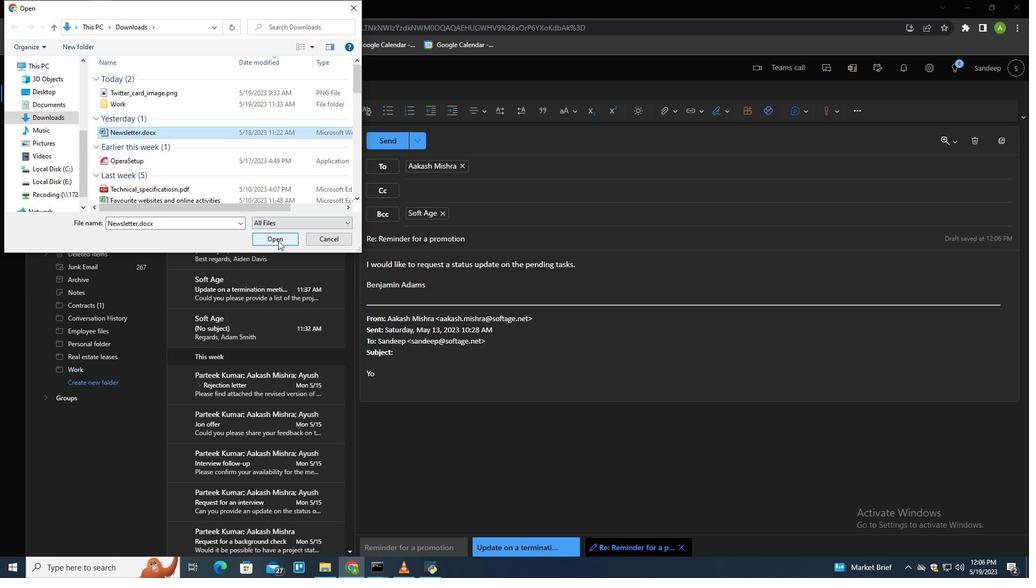 
Action: Mouse moved to (628, 311)
Screenshot: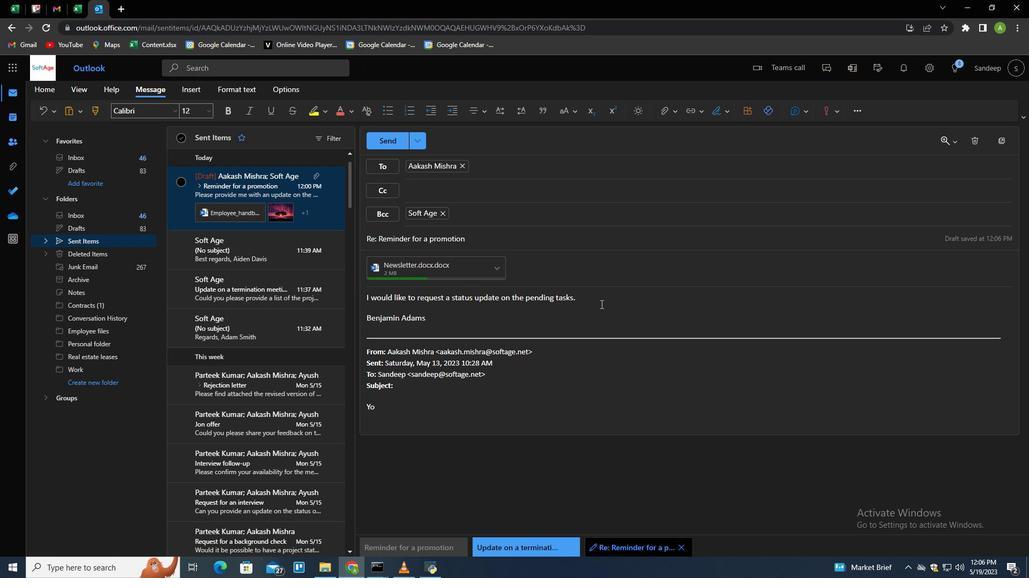 
Action: Mouse pressed left at (628, 311)
Screenshot: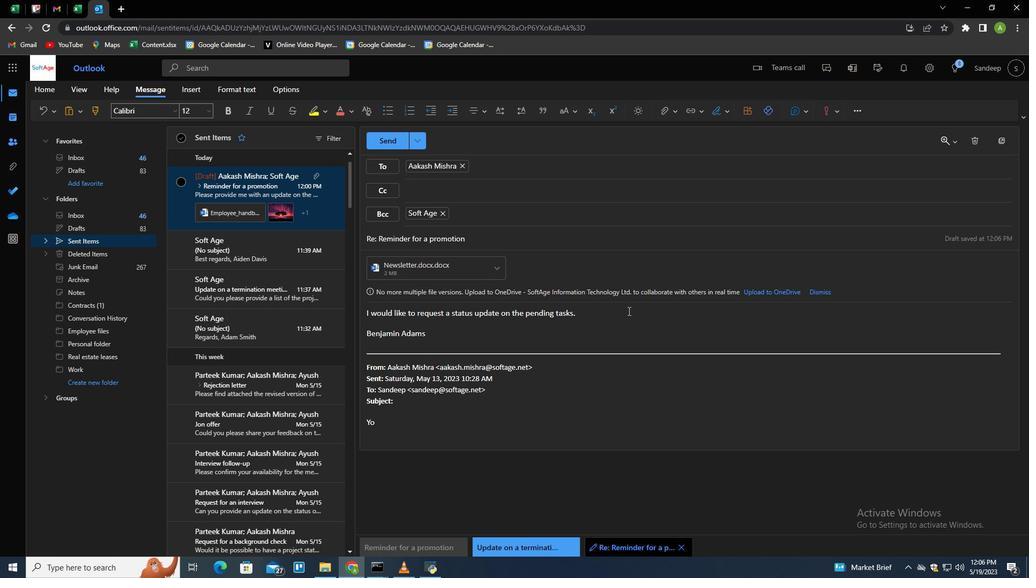 
Action: Key pressed <Key.enter>
Screenshot: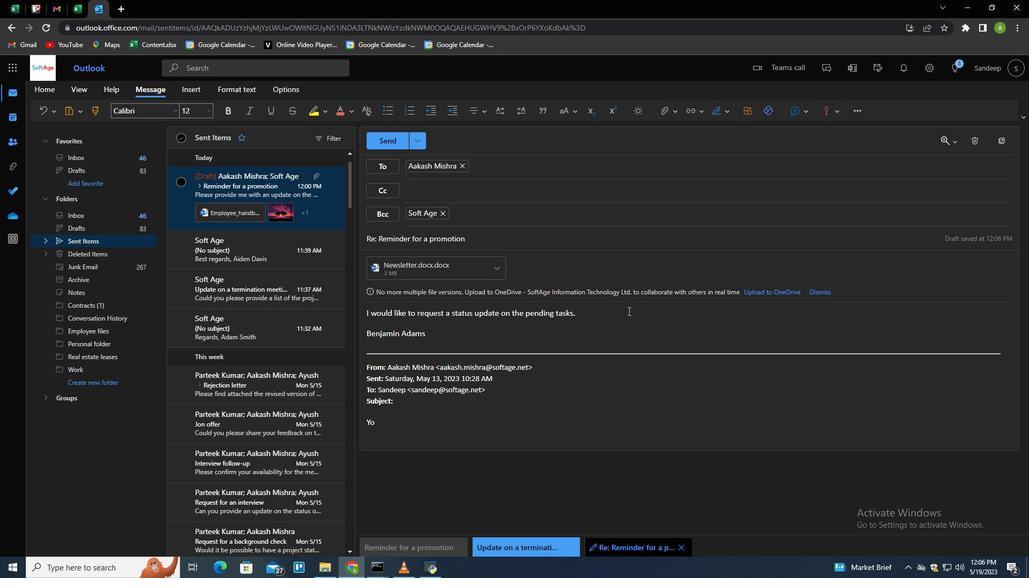 
